 Task: Search one way flight ticket for 5 adults, 1 child, 2 infants in seat and 1 infant on lap in business from Abilene: Abilene Regional Airport to Gillette: Gillette Campbell County Airport on 5-1-2023. Choice of flights is Westjet. Number of bags: 2 checked bags. Price is upto 105000. Outbound departure time preference is 7:00.
Action: Mouse moved to (180, 200)
Screenshot: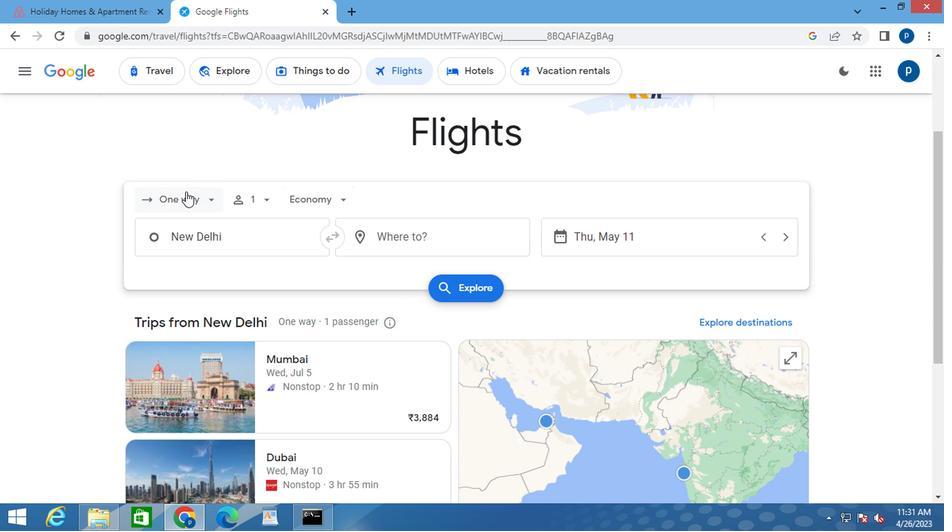 
Action: Mouse pressed left at (180, 200)
Screenshot: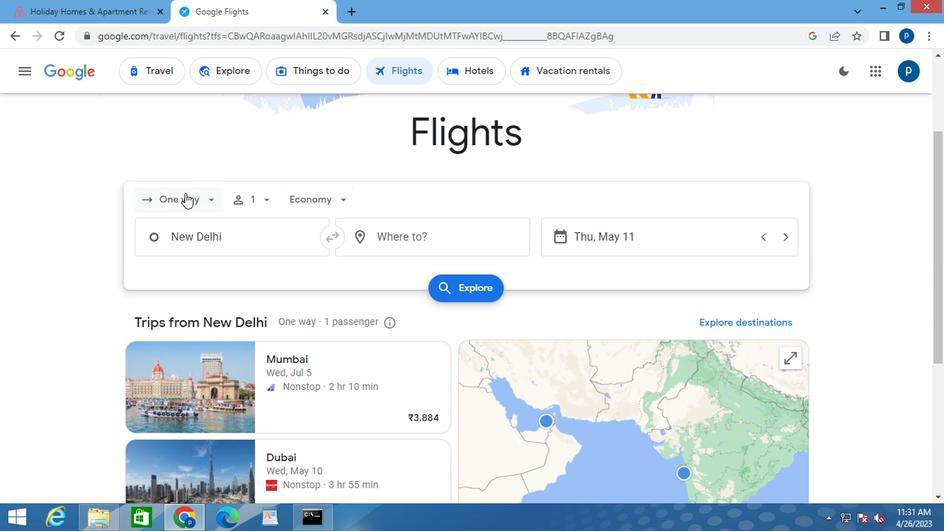 
Action: Mouse moved to (193, 263)
Screenshot: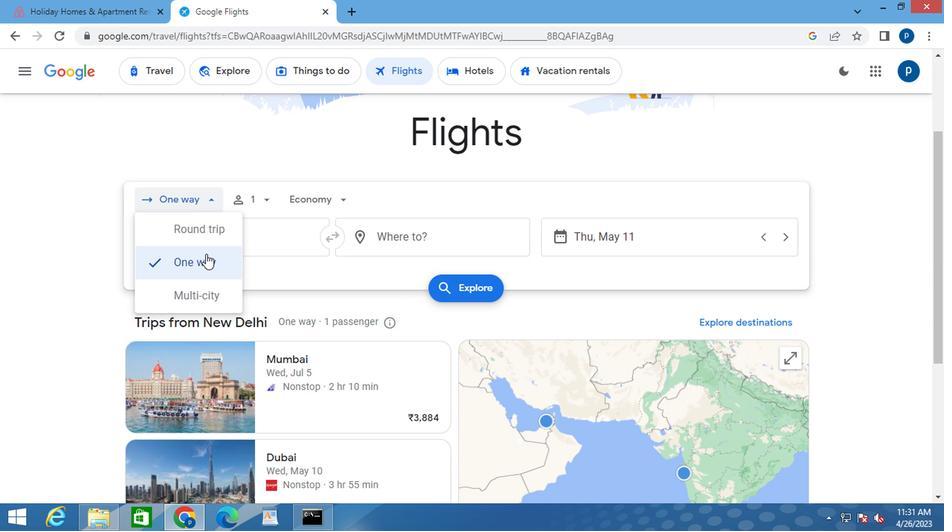 
Action: Mouse pressed left at (193, 263)
Screenshot: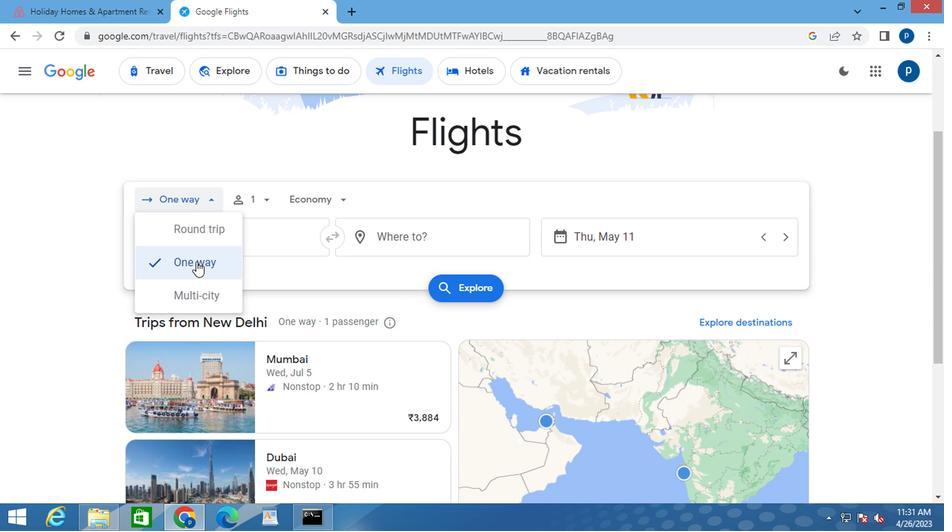
Action: Mouse moved to (250, 195)
Screenshot: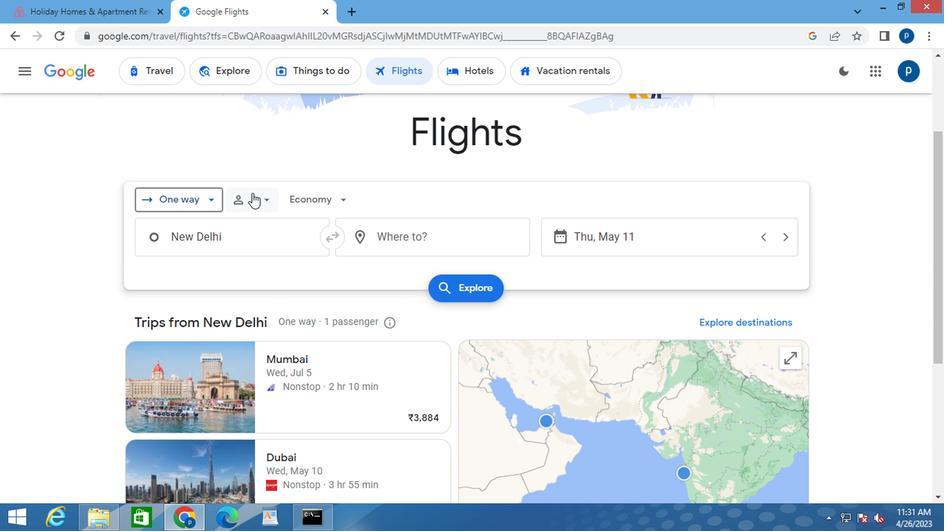 
Action: Mouse pressed left at (250, 195)
Screenshot: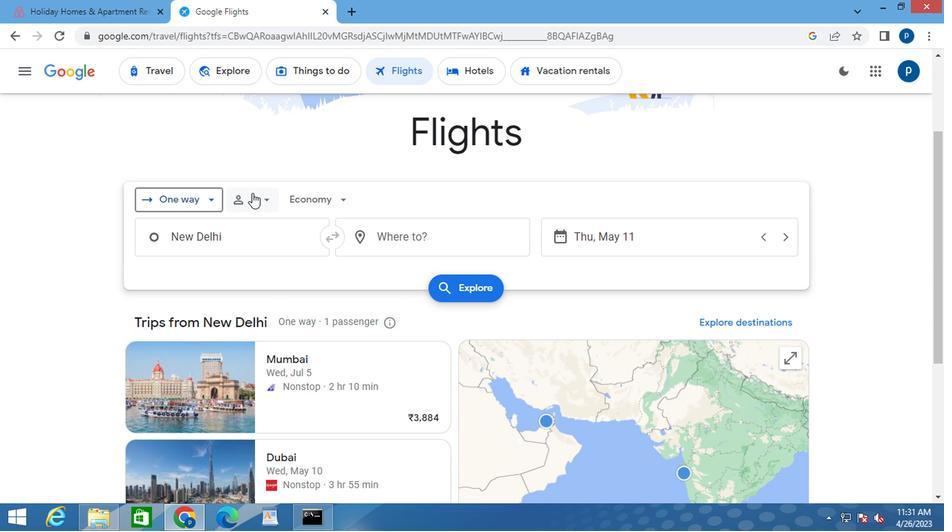 
Action: Mouse moved to (368, 233)
Screenshot: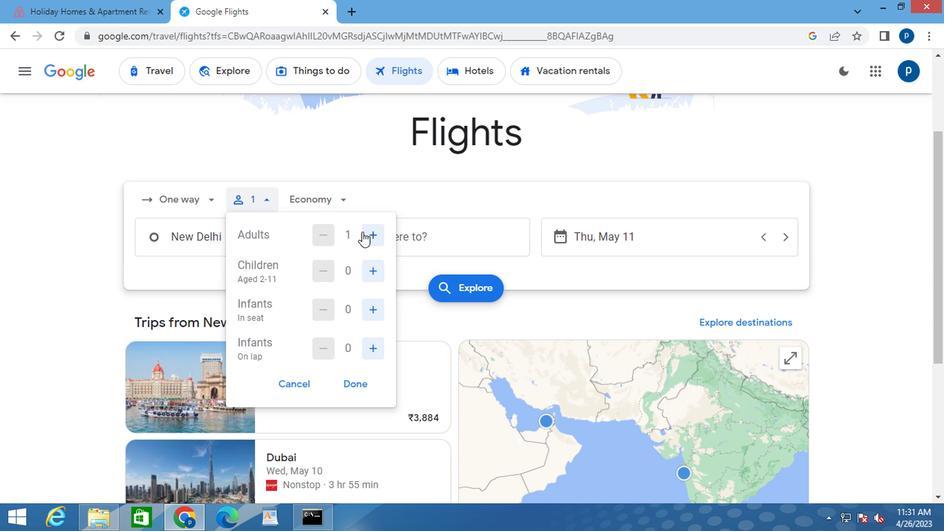 
Action: Mouse pressed left at (368, 233)
Screenshot: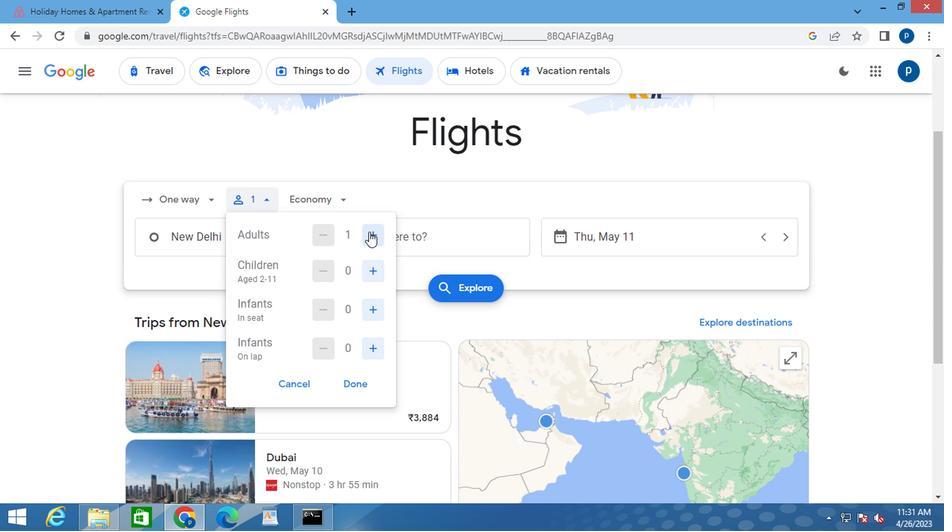 
Action: Mouse pressed left at (368, 233)
Screenshot: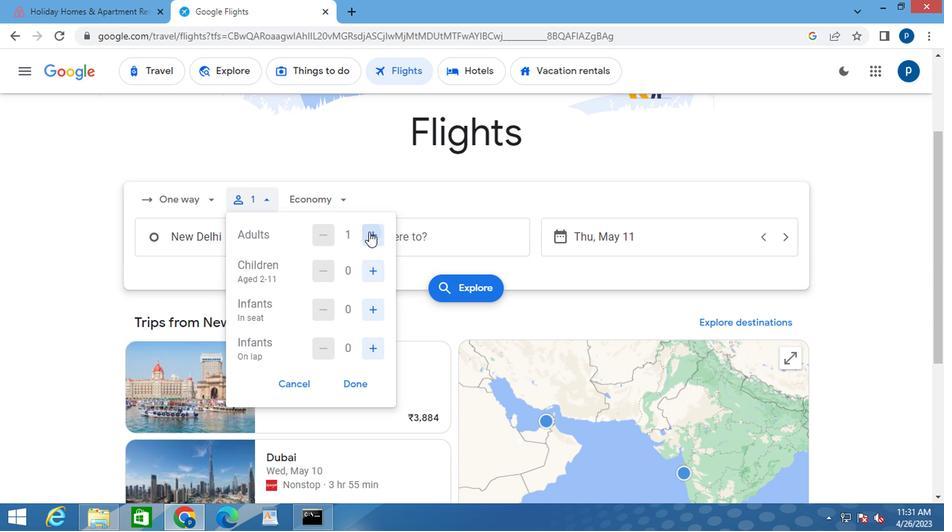 
Action: Mouse pressed left at (368, 233)
Screenshot: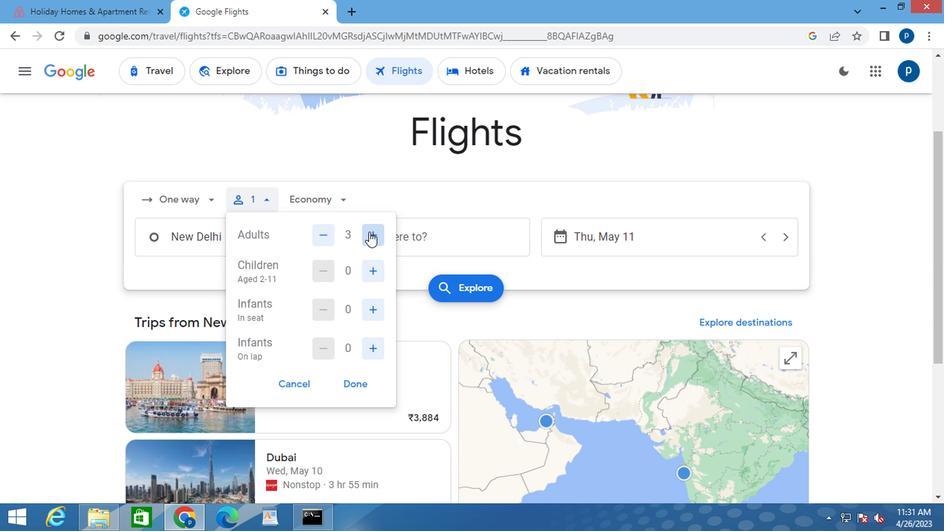 
Action: Mouse pressed left at (368, 233)
Screenshot: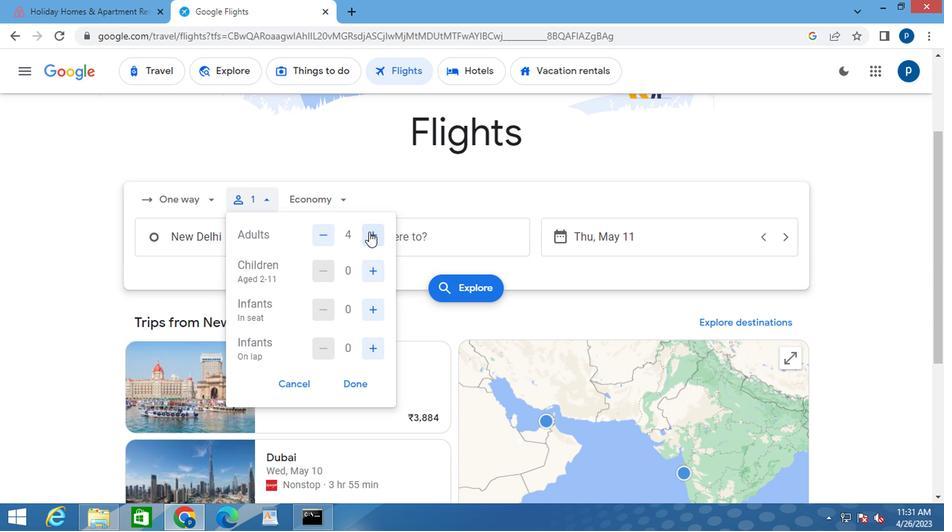 
Action: Mouse moved to (370, 269)
Screenshot: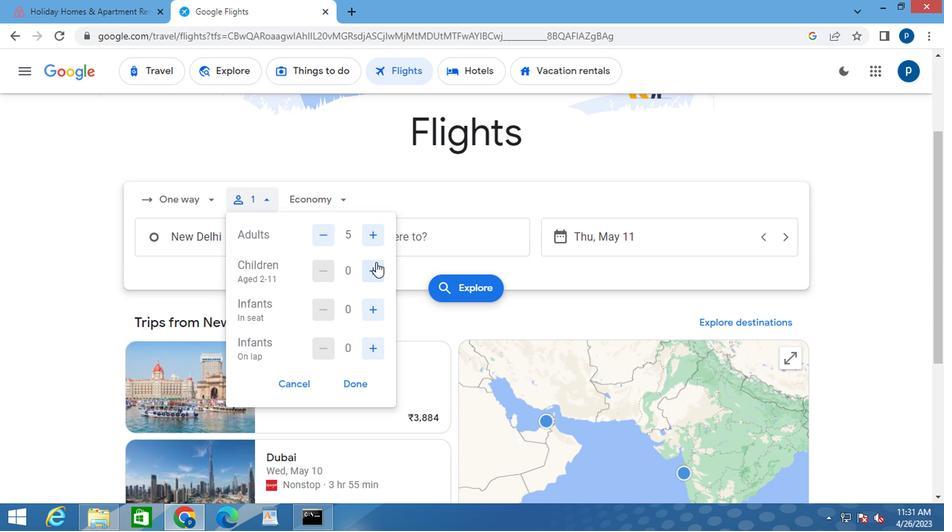 
Action: Mouse pressed left at (370, 269)
Screenshot: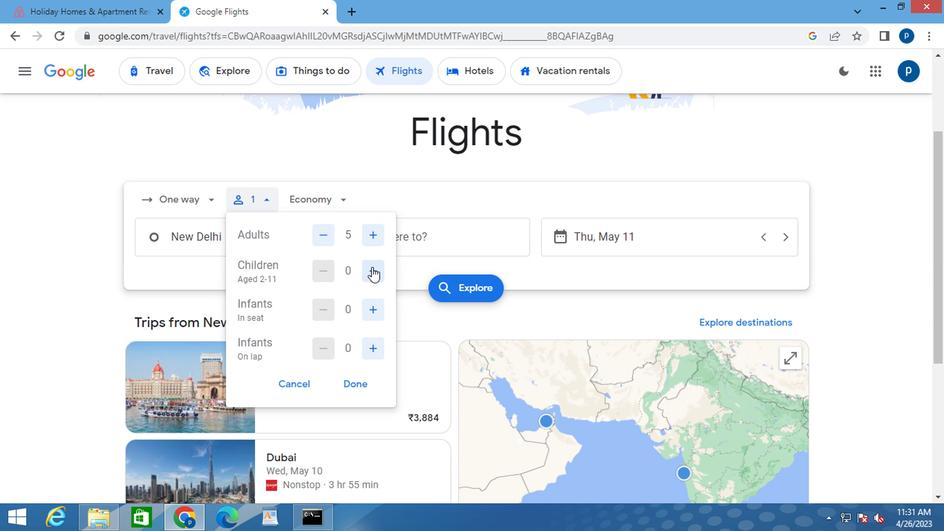 
Action: Mouse moved to (367, 304)
Screenshot: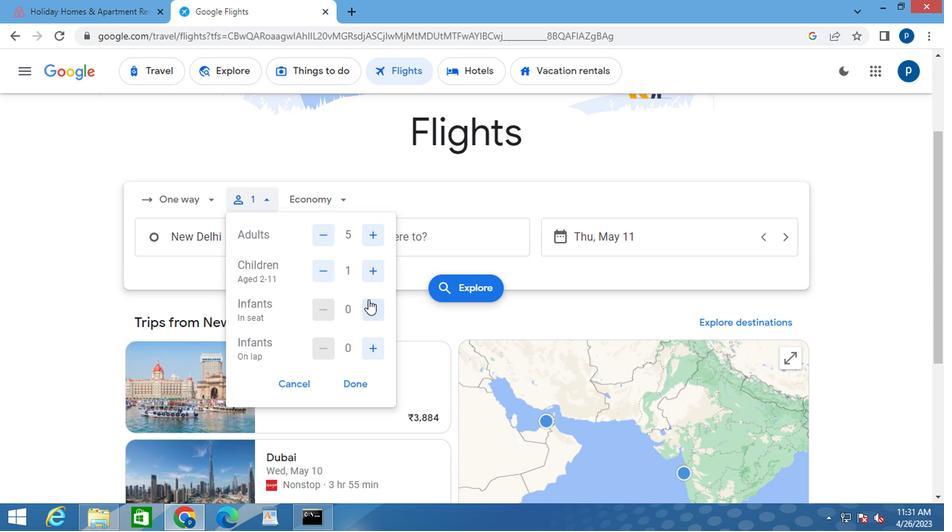 
Action: Mouse pressed left at (367, 304)
Screenshot: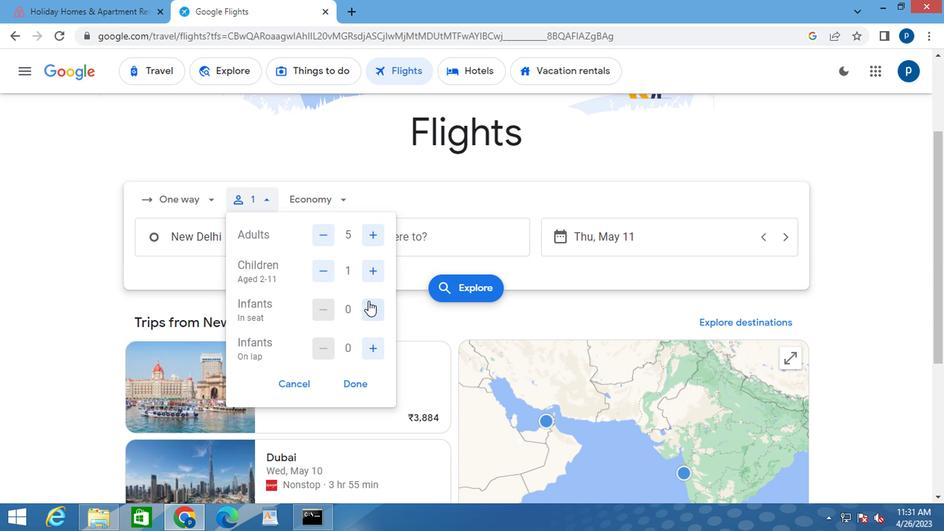 
Action: Mouse pressed left at (367, 304)
Screenshot: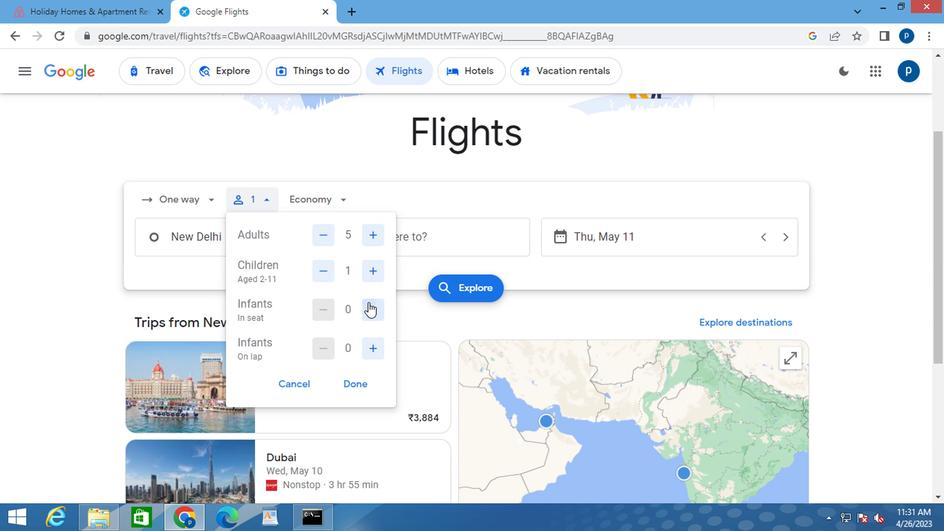 
Action: Mouse moved to (370, 355)
Screenshot: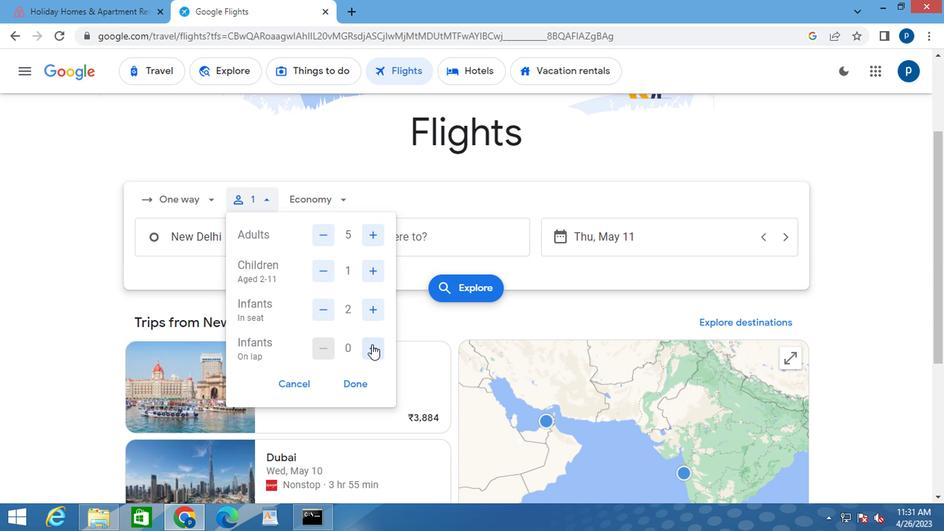 
Action: Mouse pressed left at (370, 355)
Screenshot: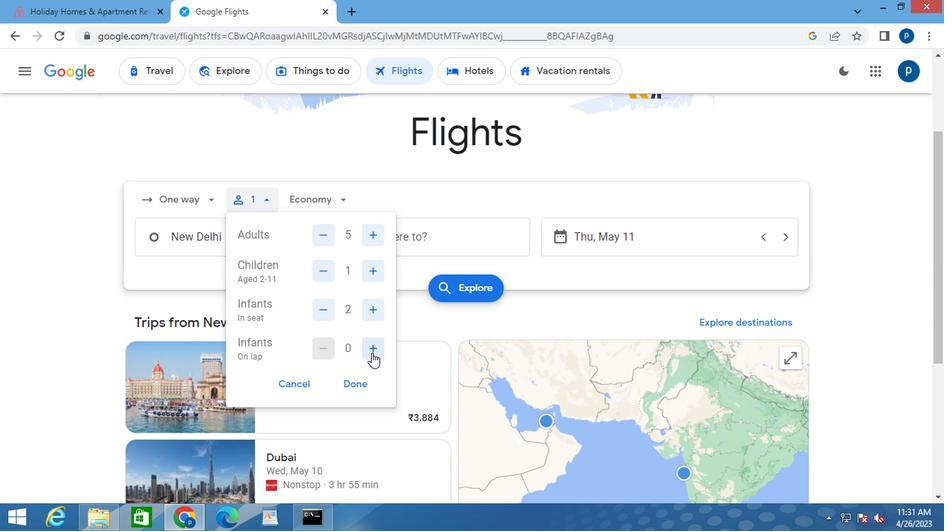 
Action: Mouse moved to (351, 382)
Screenshot: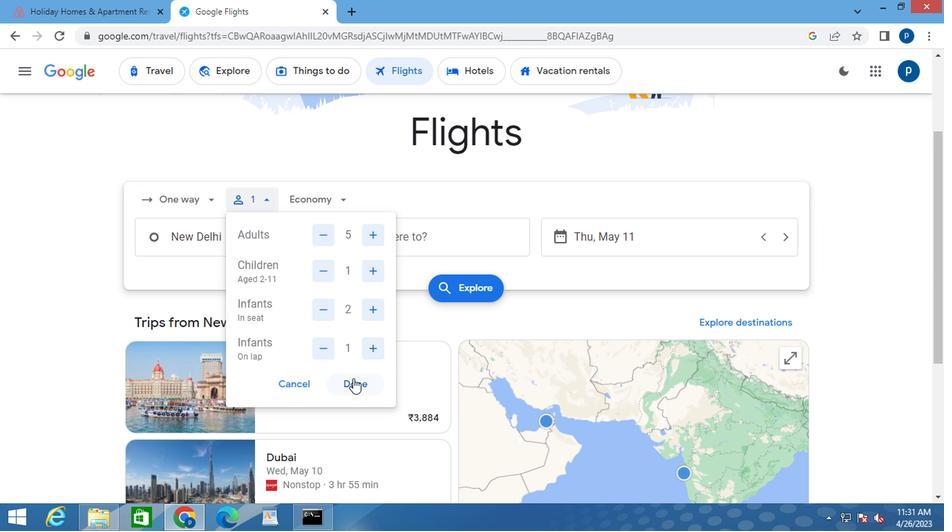 
Action: Mouse pressed left at (351, 382)
Screenshot: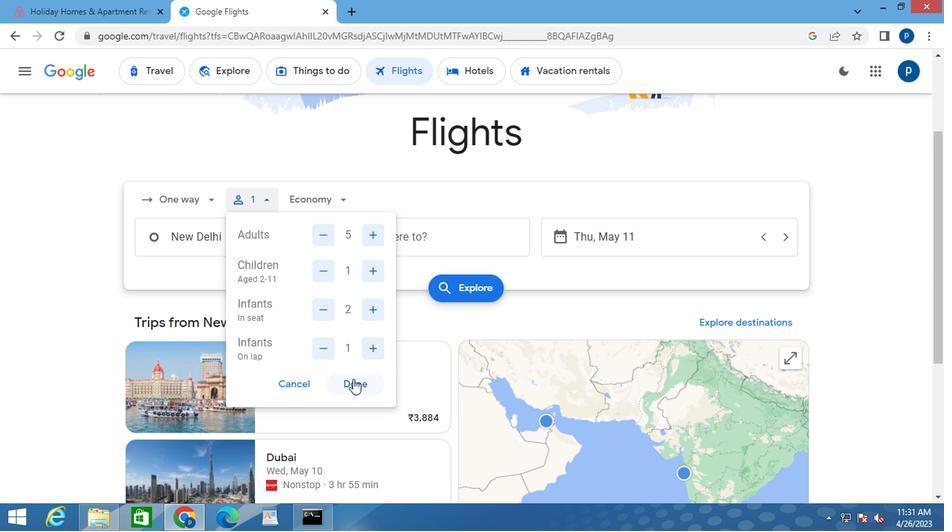 
Action: Mouse moved to (331, 204)
Screenshot: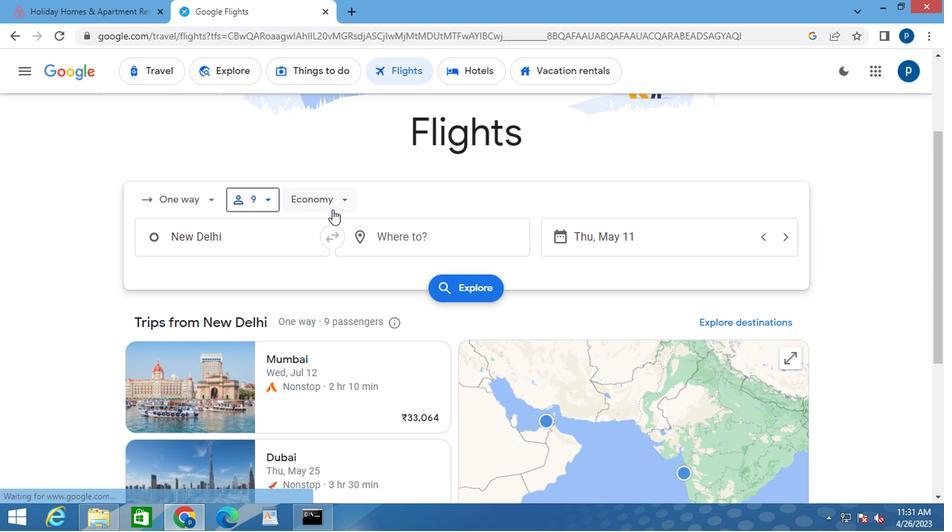 
Action: Mouse pressed left at (331, 204)
Screenshot: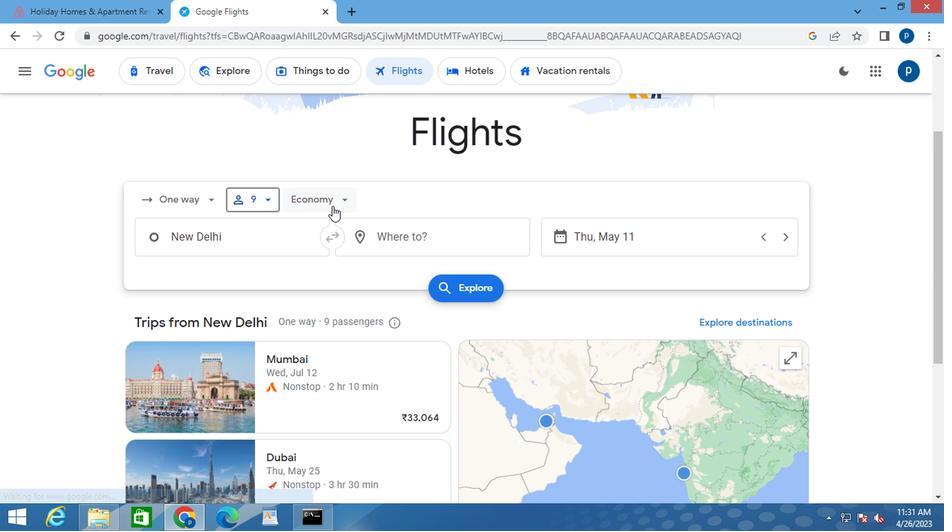 
Action: Mouse moved to (349, 292)
Screenshot: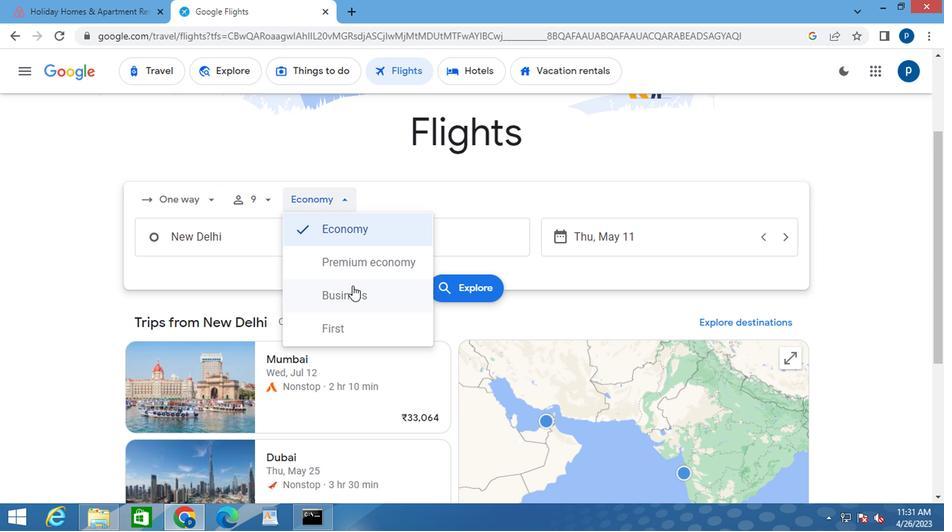 
Action: Mouse pressed left at (349, 292)
Screenshot: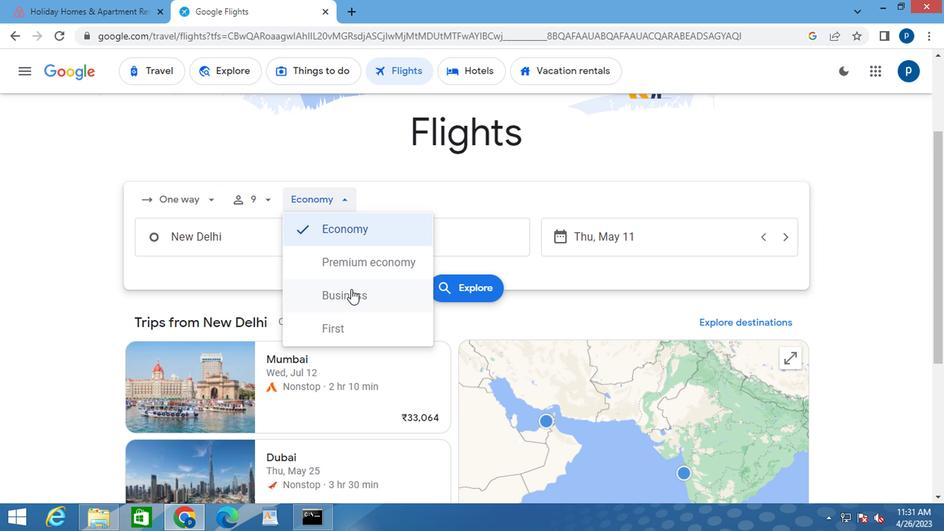 
Action: Mouse moved to (206, 235)
Screenshot: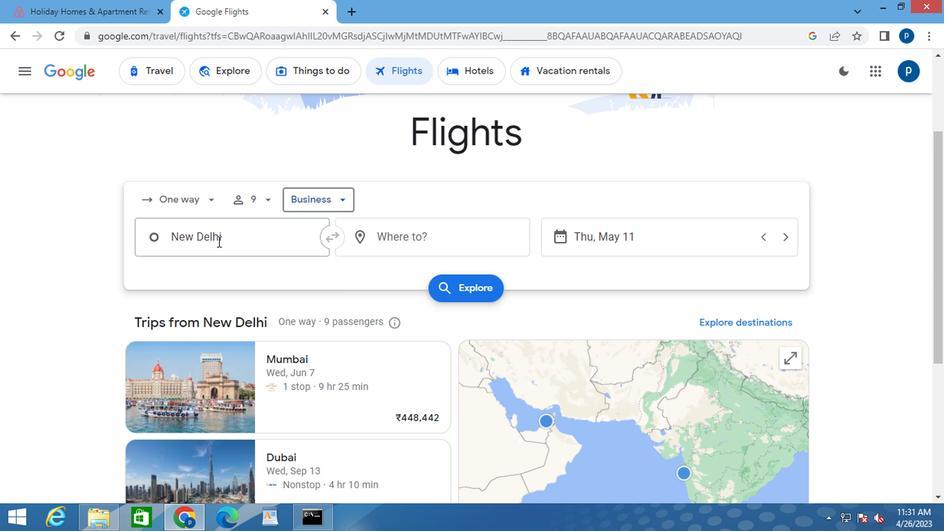 
Action: Mouse pressed left at (206, 235)
Screenshot: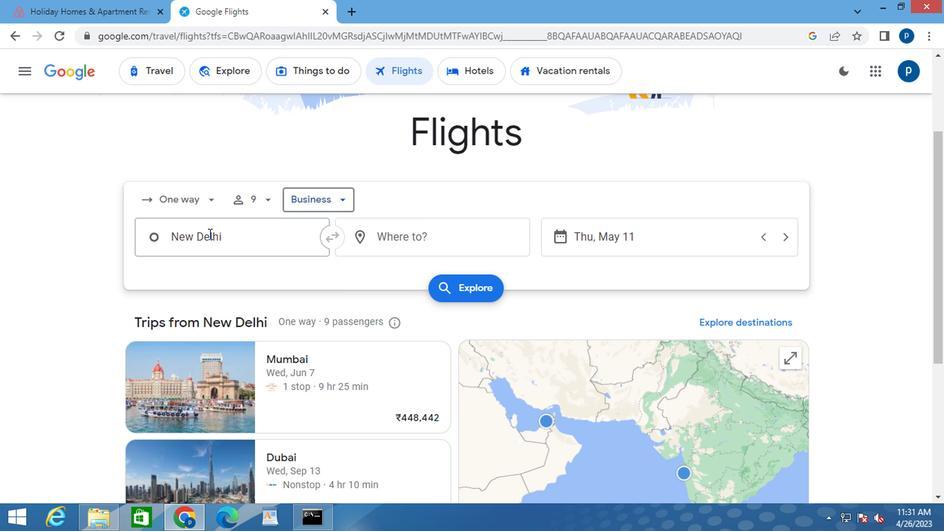
Action: Mouse pressed left at (206, 235)
Screenshot: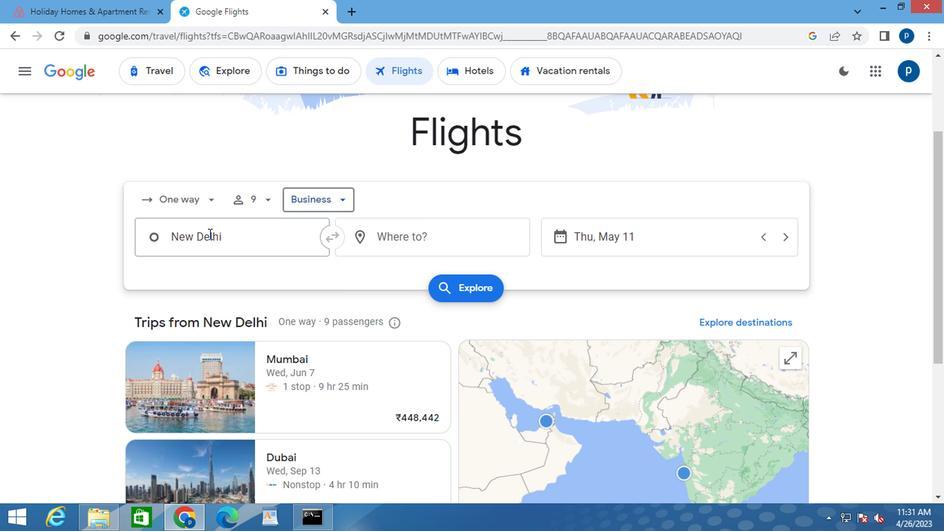 
Action: Key pressed <Key.caps_lock>a<Key.caps_lock>bilenb
Screenshot: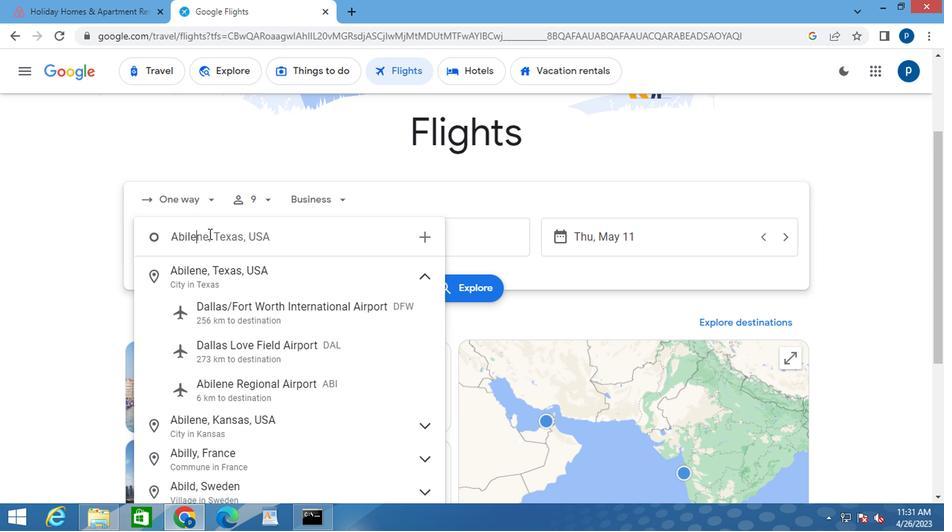 
Action: Mouse moved to (217, 398)
Screenshot: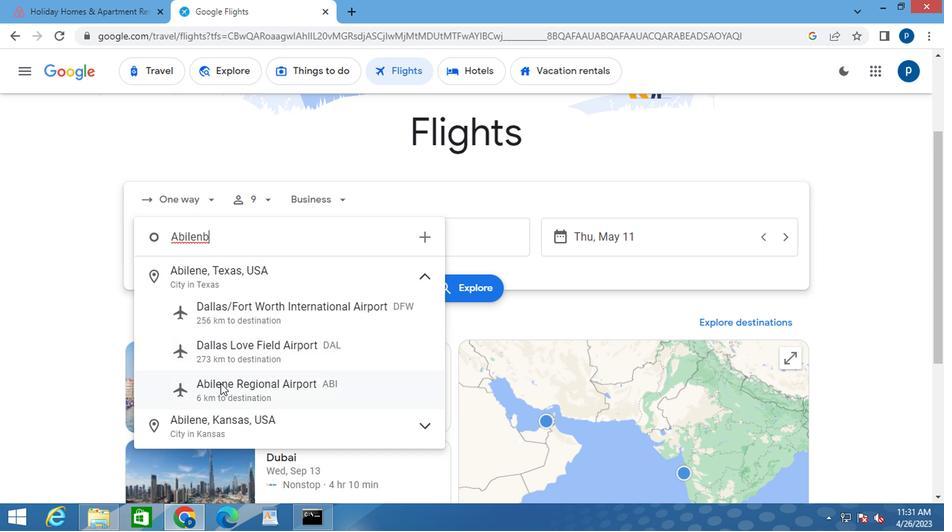 
Action: Mouse pressed left at (217, 398)
Screenshot: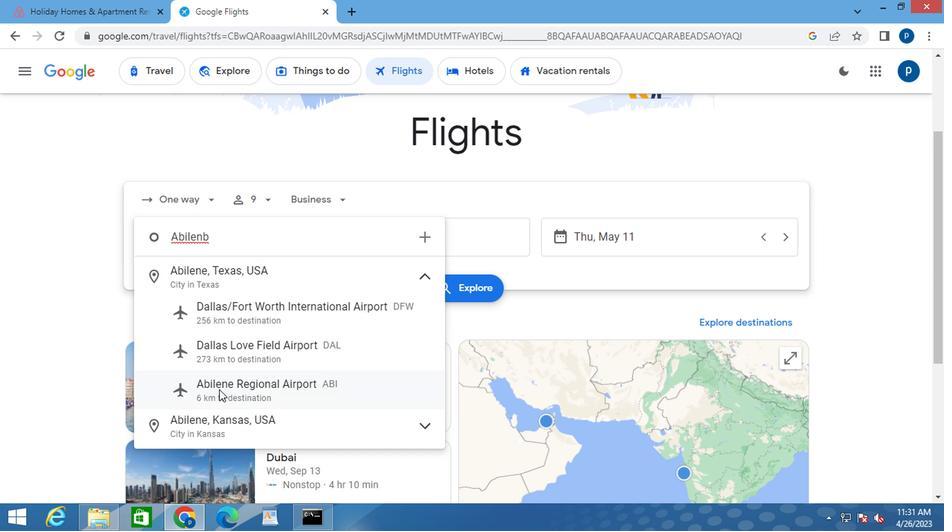 
Action: Mouse moved to (389, 249)
Screenshot: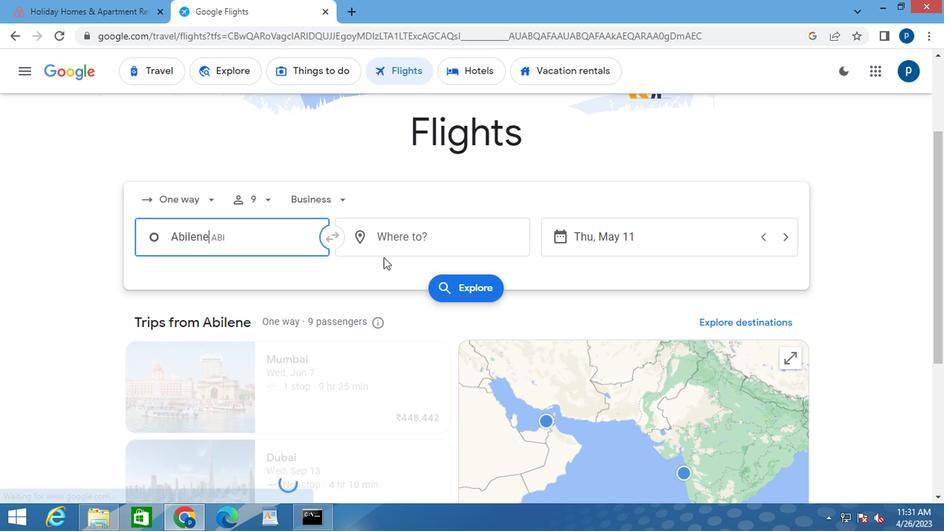 
Action: Mouse pressed left at (389, 249)
Screenshot: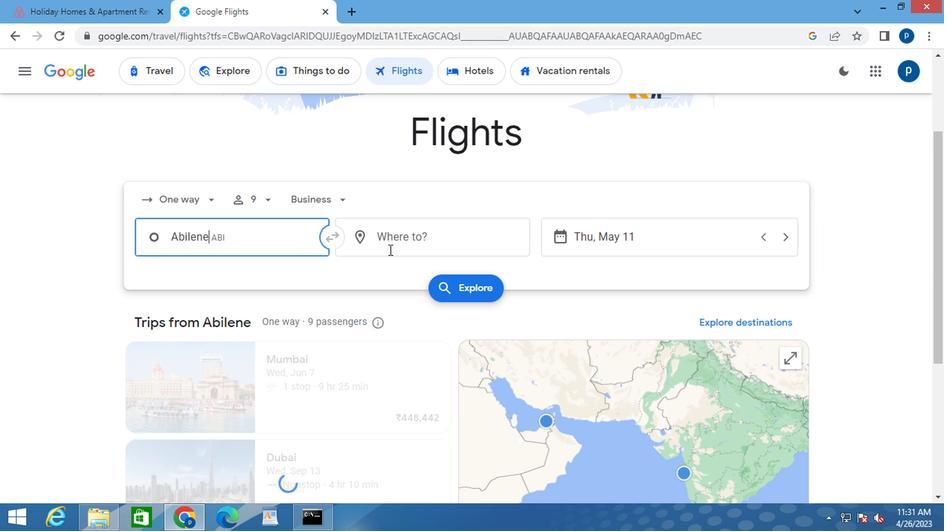 
Action: Key pressed <Key.caps_lock>g<Key.caps_lock>illett
Screenshot: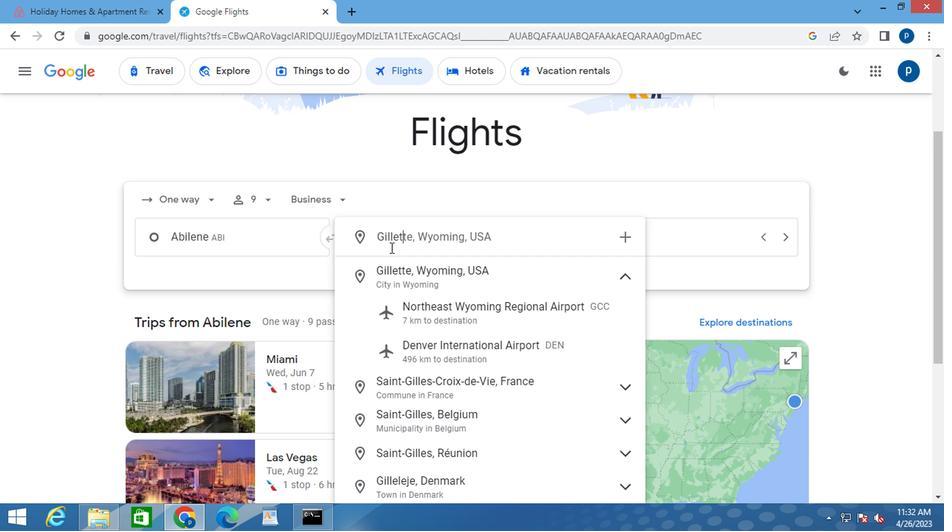 
Action: Mouse moved to (402, 274)
Screenshot: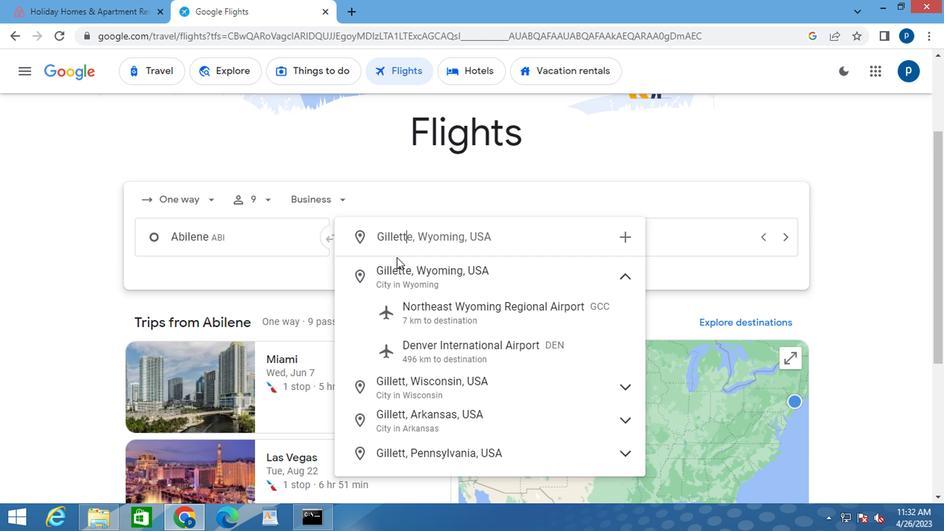 
Action: Mouse pressed left at (402, 274)
Screenshot: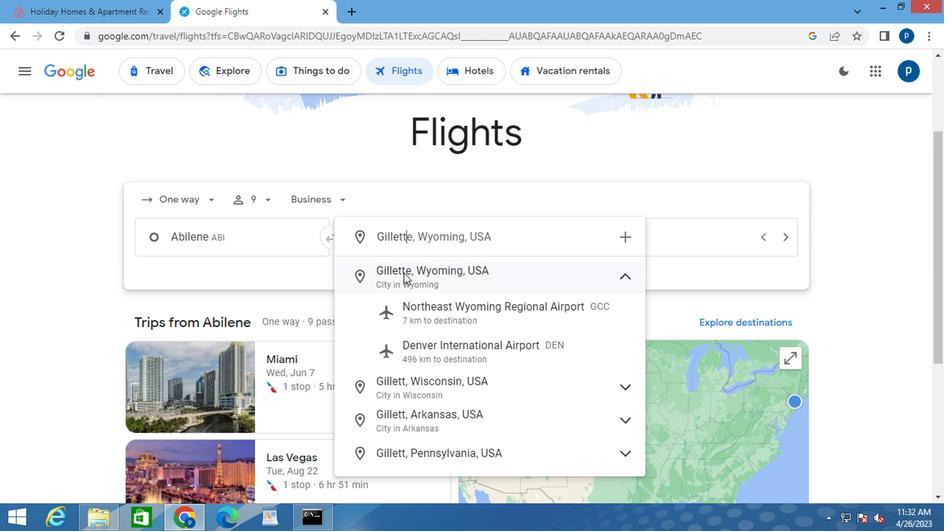 
Action: Mouse moved to (557, 237)
Screenshot: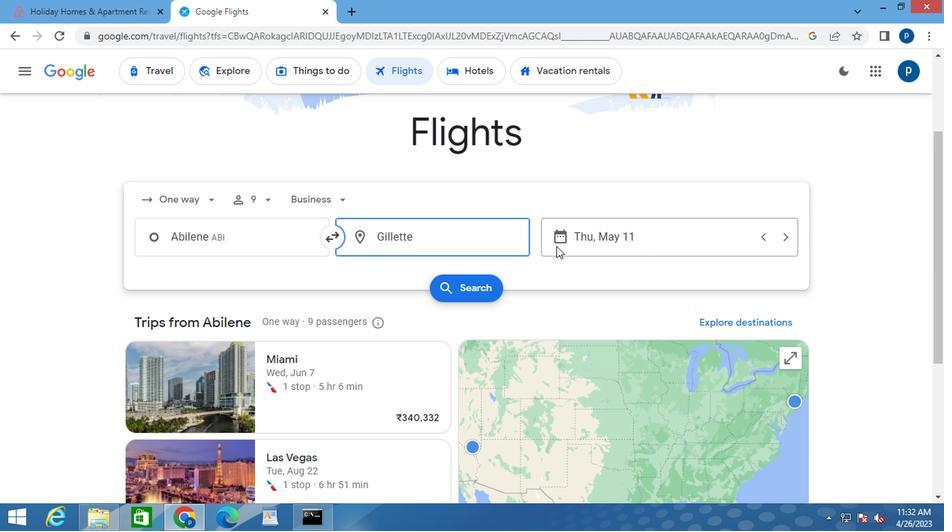 
Action: Mouse pressed left at (557, 237)
Screenshot: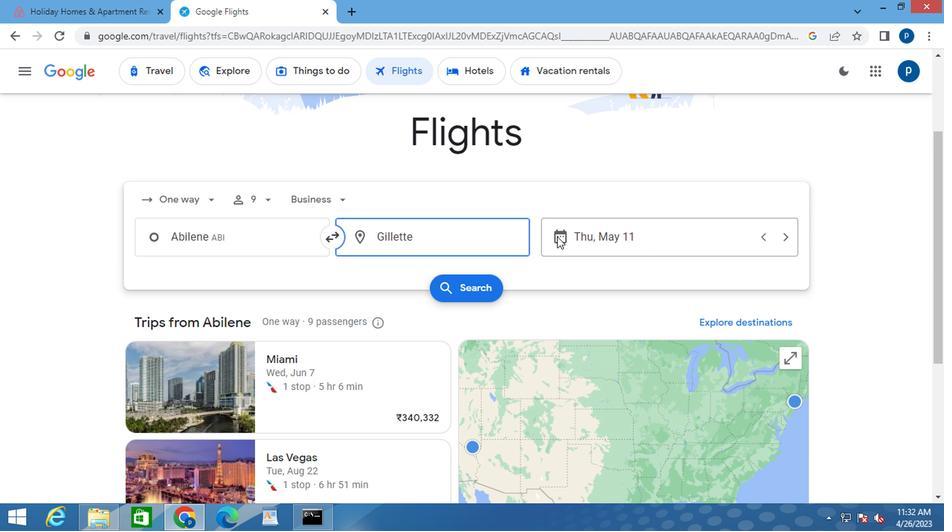 
Action: Mouse moved to (602, 250)
Screenshot: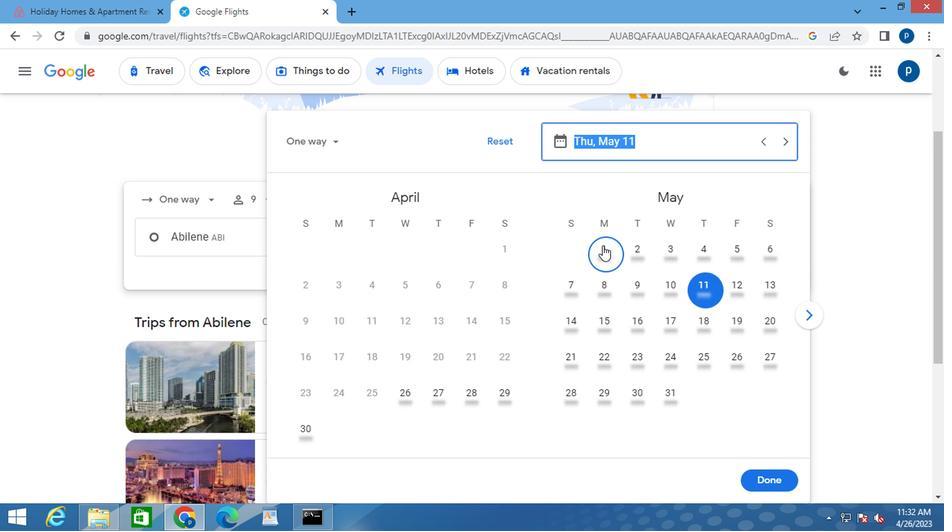 
Action: Mouse pressed left at (602, 250)
Screenshot: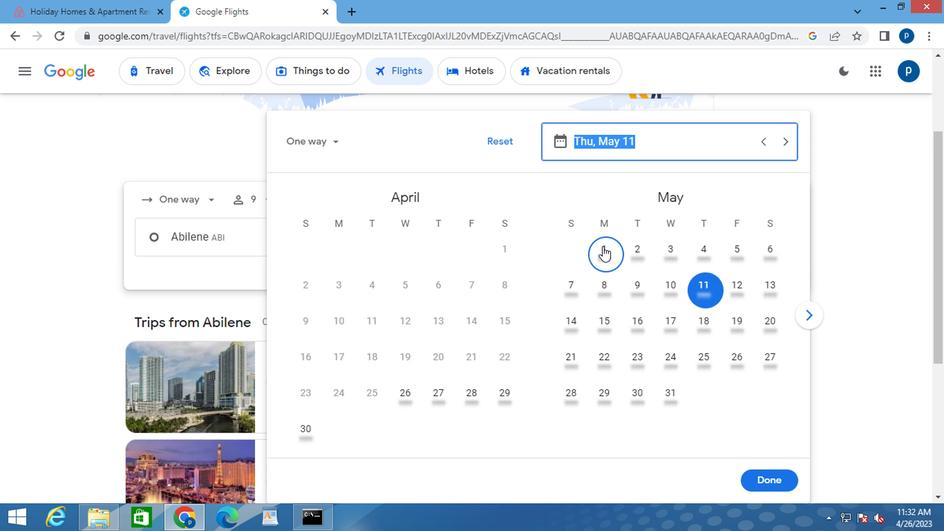
Action: Mouse moved to (779, 478)
Screenshot: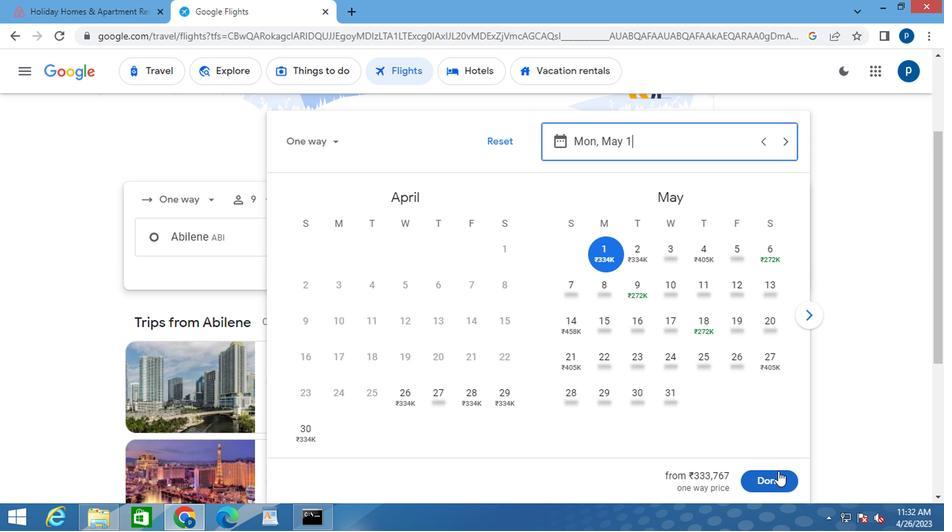 
Action: Mouse pressed left at (779, 478)
Screenshot: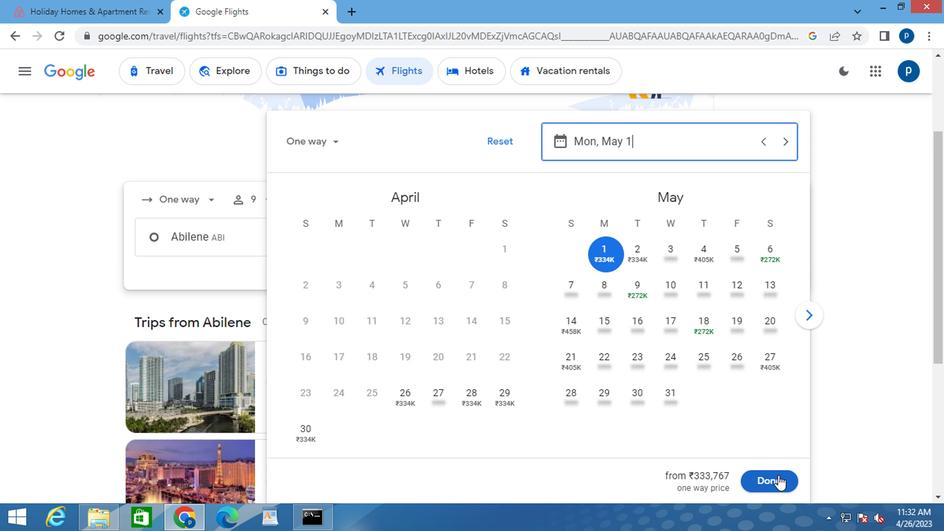 
Action: Mouse moved to (479, 291)
Screenshot: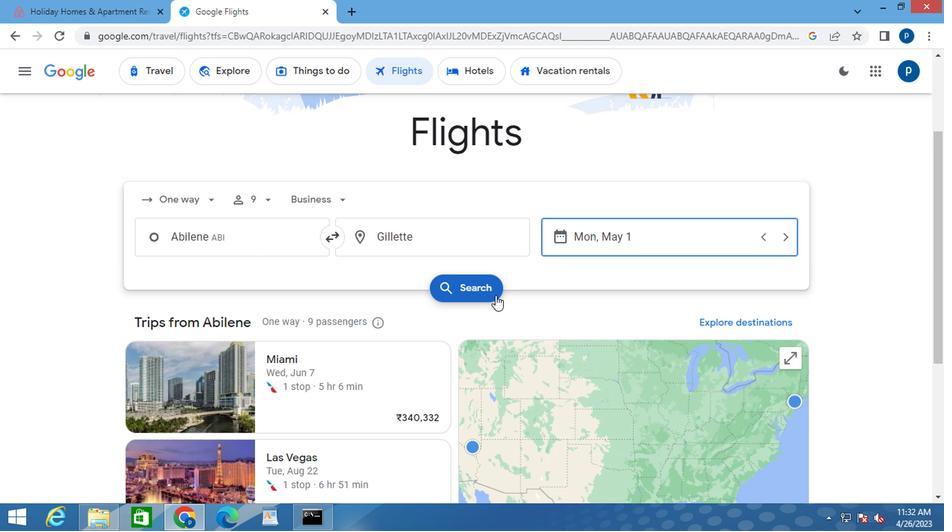 
Action: Mouse pressed left at (479, 291)
Screenshot: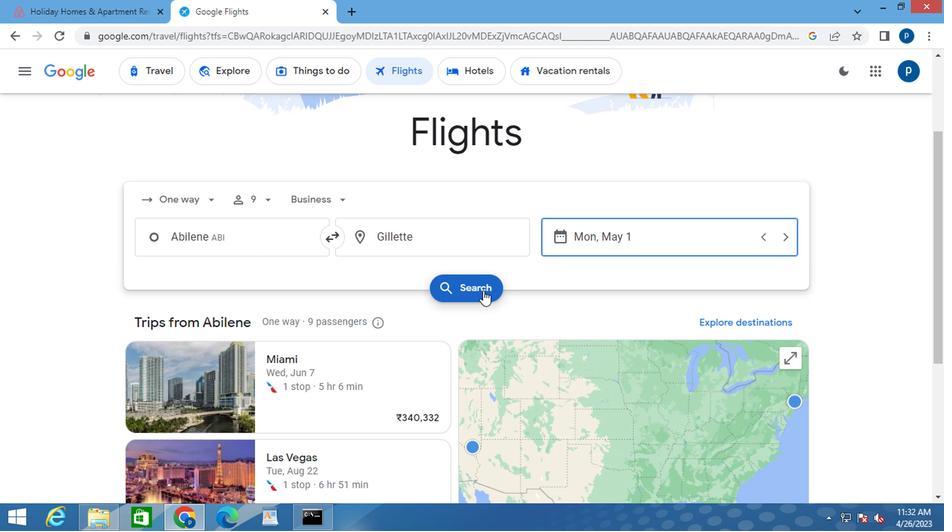 
Action: Mouse moved to (136, 199)
Screenshot: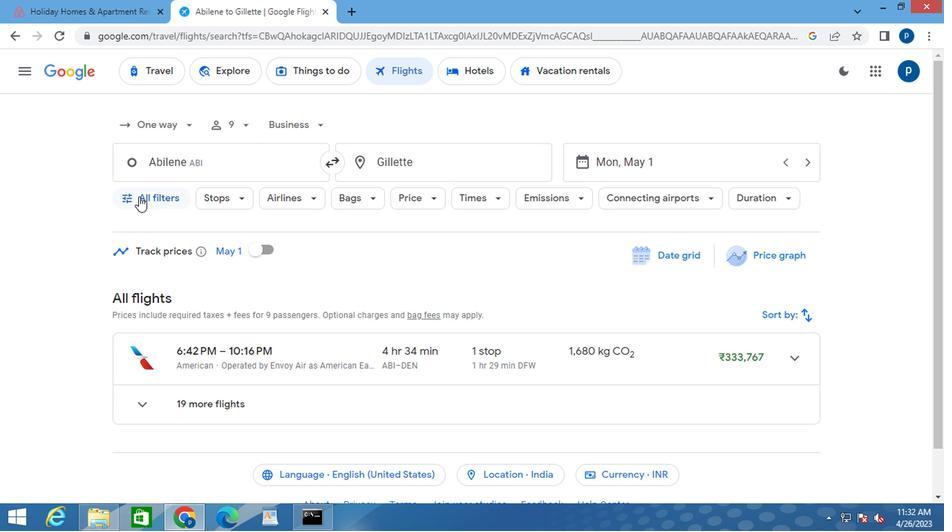 
Action: Mouse pressed left at (136, 199)
Screenshot: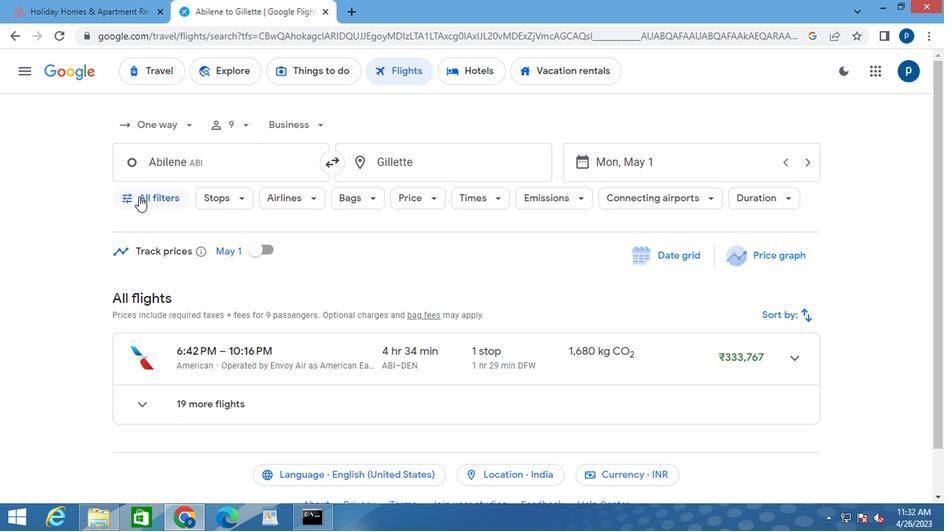 
Action: Mouse moved to (184, 295)
Screenshot: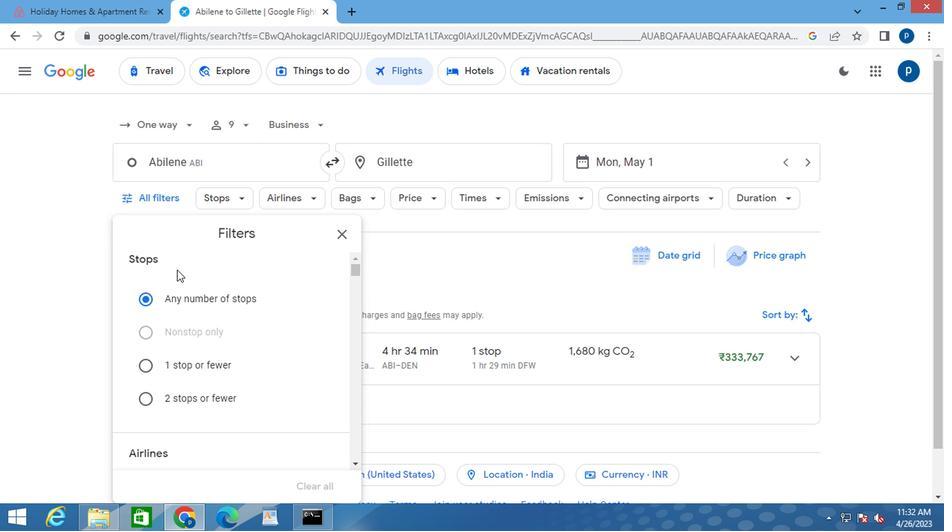 
Action: Mouse scrolled (184, 294) with delta (0, 0)
Screenshot: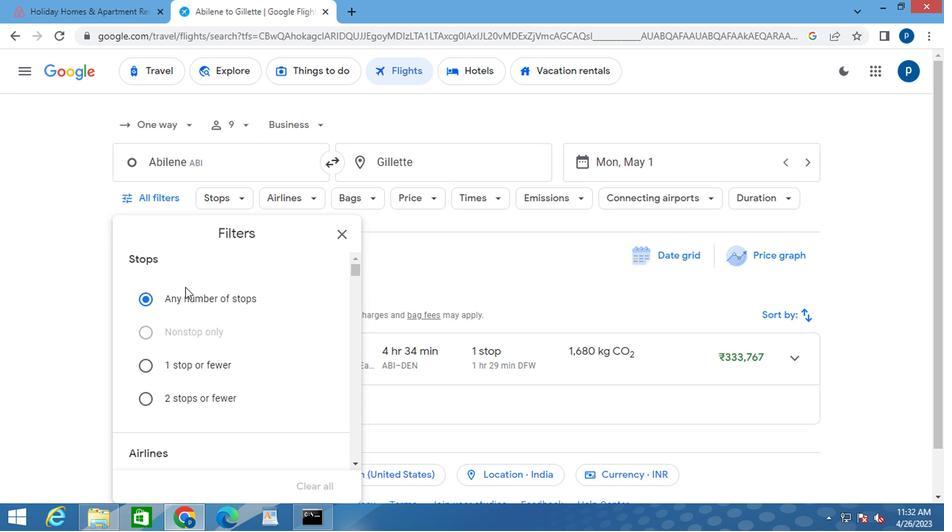 
Action: Mouse moved to (184, 296)
Screenshot: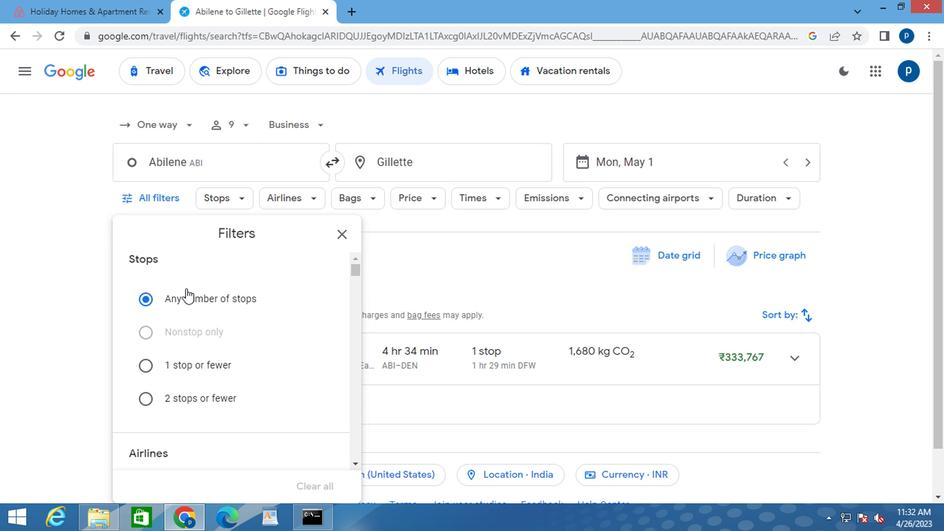 
Action: Mouse scrolled (184, 295) with delta (0, 0)
Screenshot: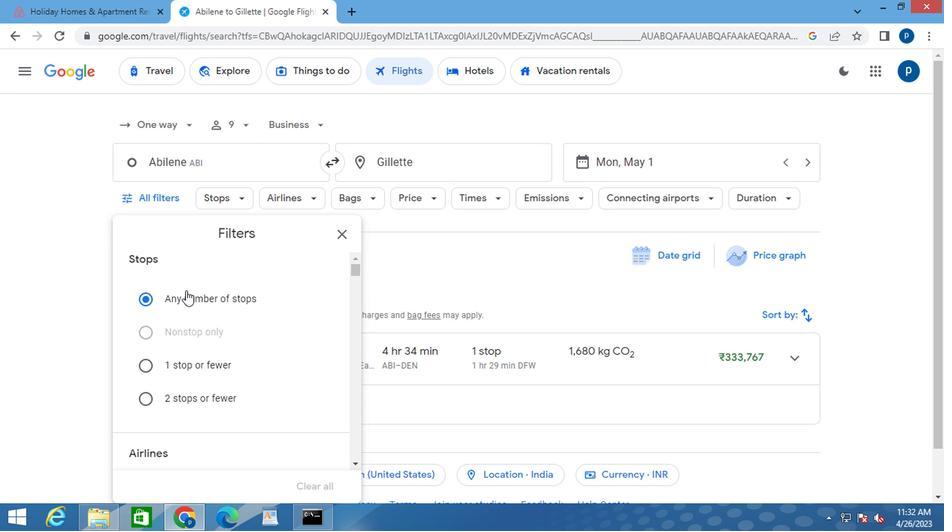 
Action: Mouse moved to (184, 296)
Screenshot: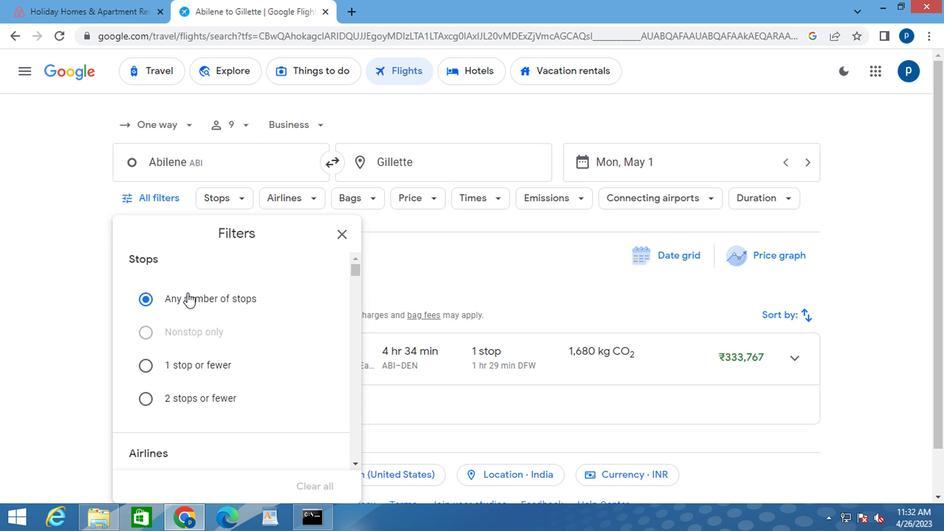 
Action: Mouse scrolled (184, 296) with delta (0, 0)
Screenshot: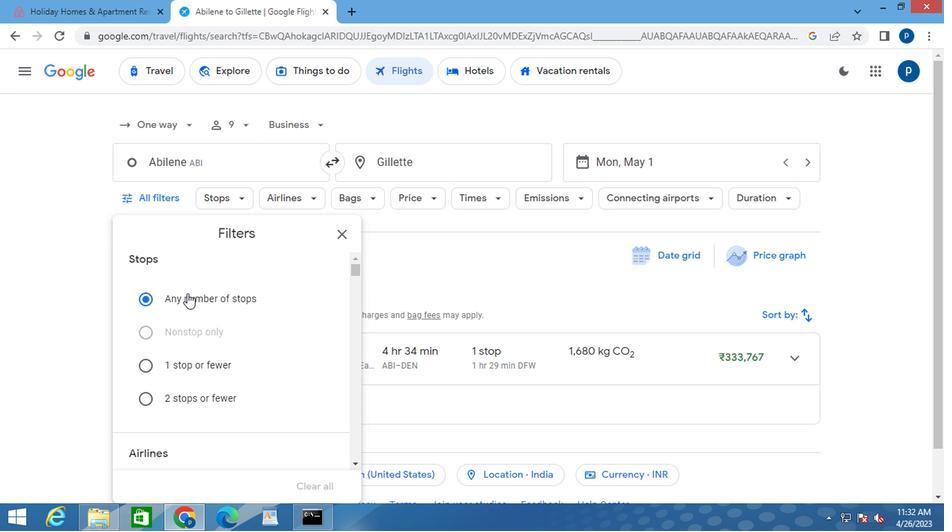 
Action: Mouse moved to (192, 310)
Screenshot: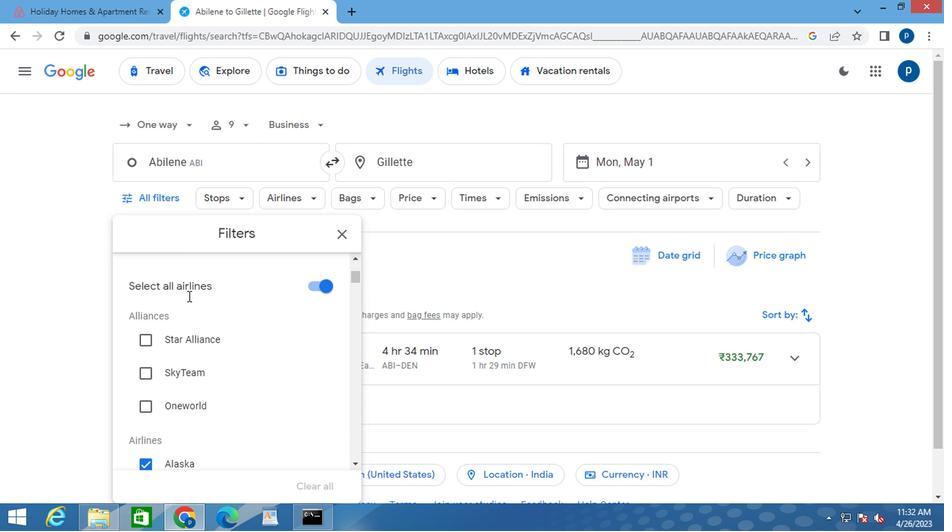 
Action: Mouse scrolled (192, 309) with delta (0, 0)
Screenshot: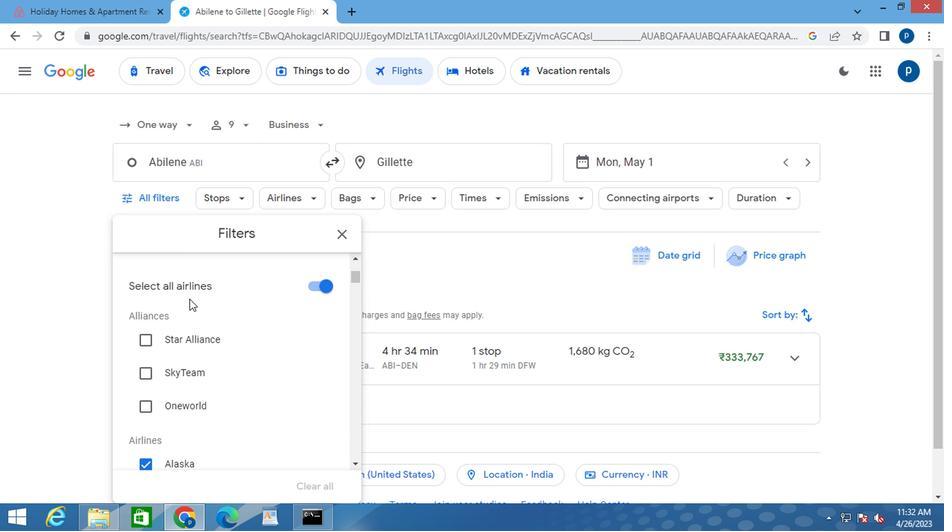 
Action: Mouse moved to (198, 327)
Screenshot: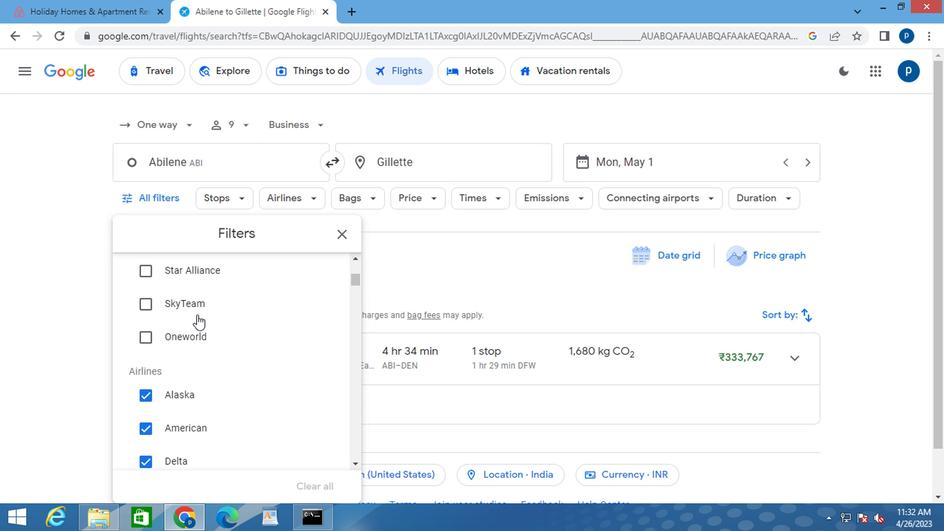 
Action: Mouse scrolled (198, 326) with delta (0, 0)
Screenshot: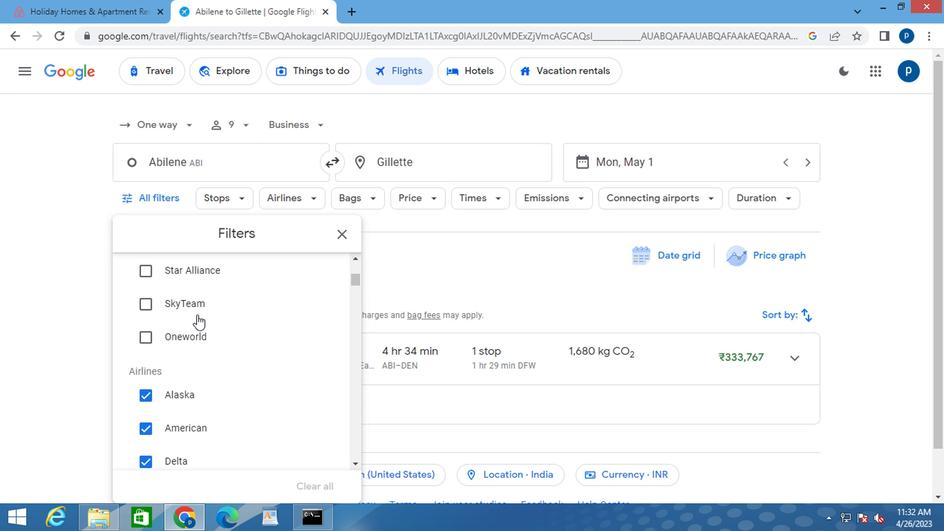 
Action: Mouse moved to (199, 330)
Screenshot: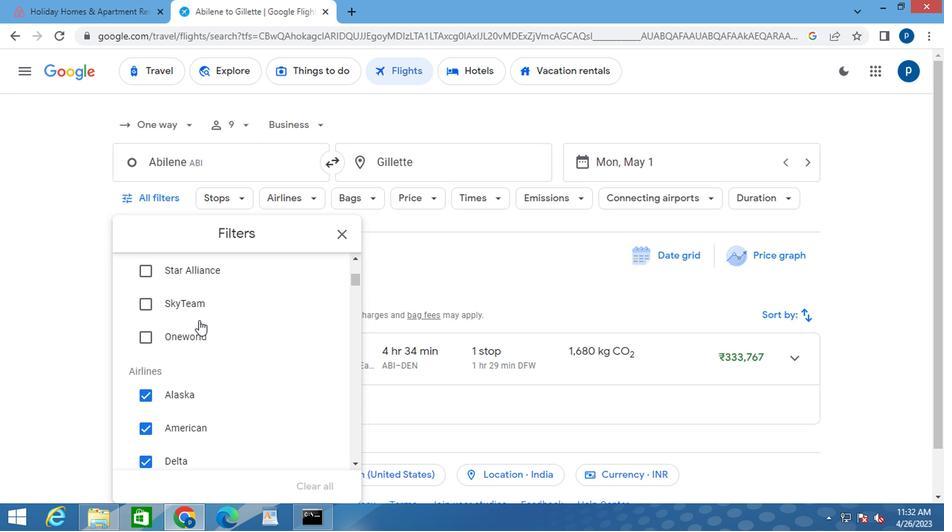 
Action: Mouse scrolled (199, 330) with delta (0, 0)
Screenshot: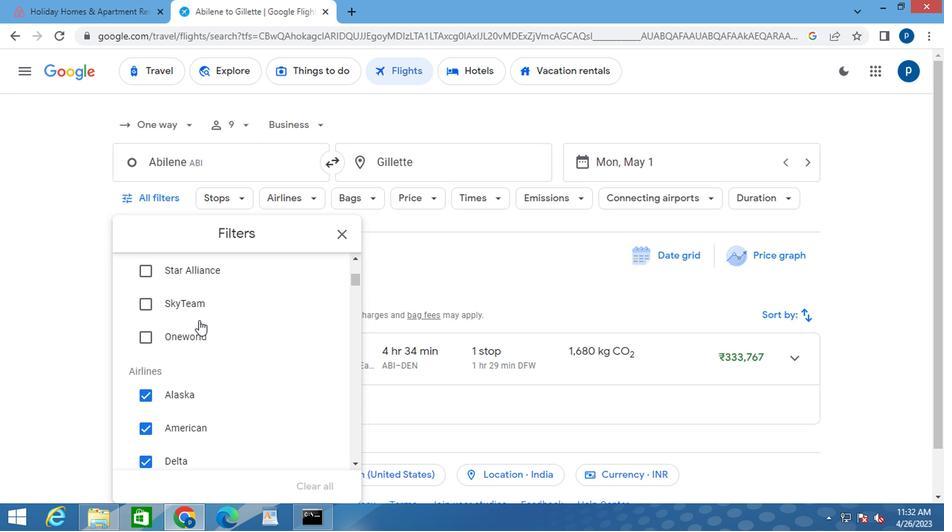 
Action: Mouse moved to (247, 339)
Screenshot: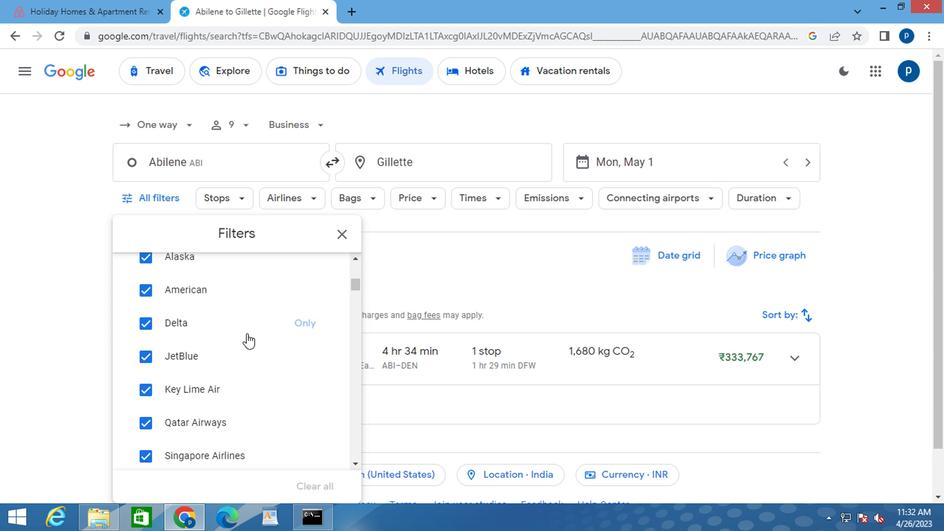 
Action: Mouse scrolled (247, 338) with delta (0, 0)
Screenshot: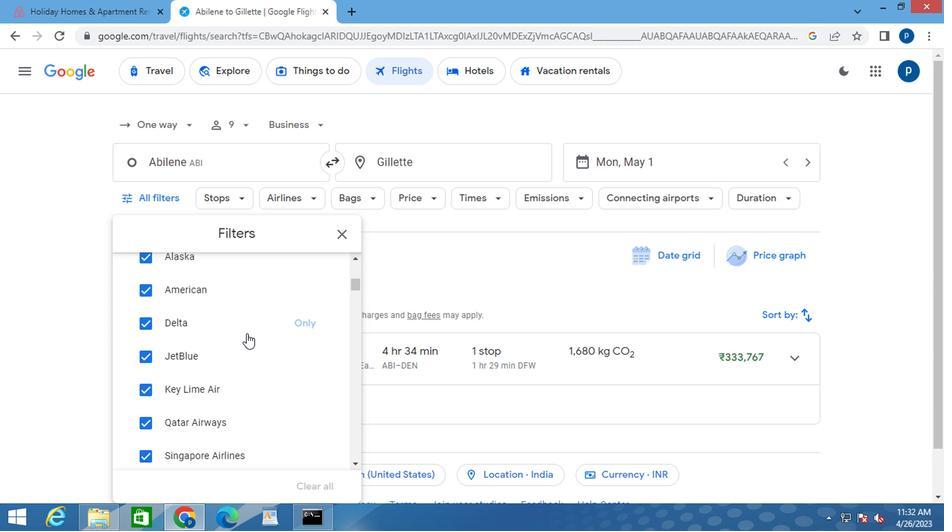 
Action: Mouse moved to (252, 343)
Screenshot: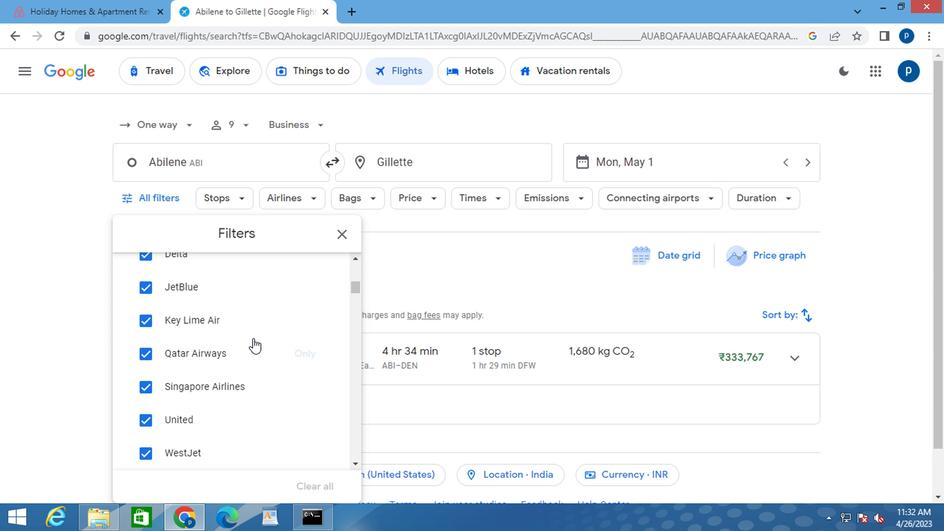 
Action: Mouse scrolled (252, 343) with delta (0, 0)
Screenshot: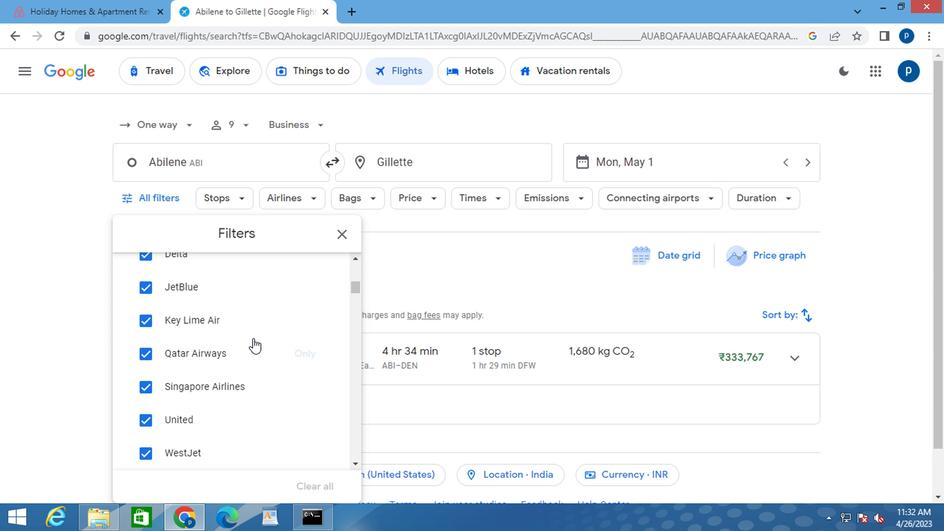 
Action: Mouse moved to (309, 383)
Screenshot: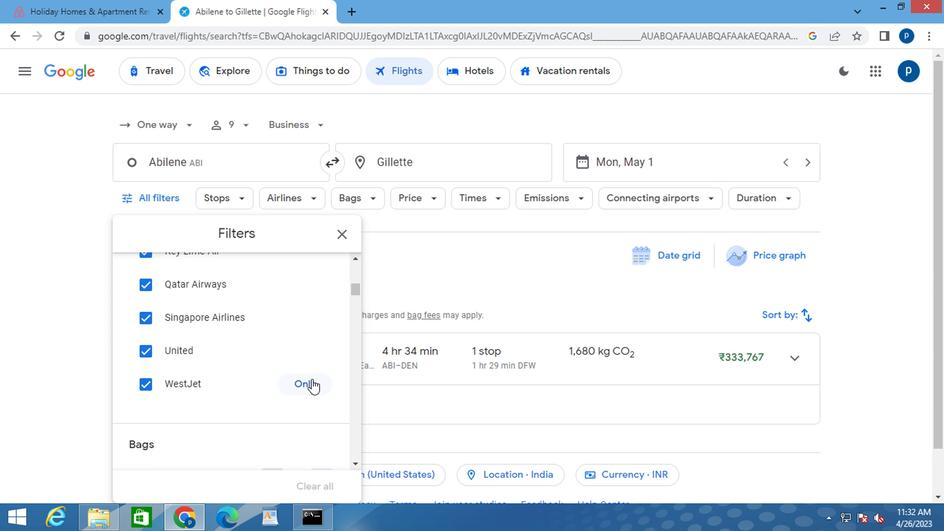 
Action: Mouse pressed left at (309, 383)
Screenshot: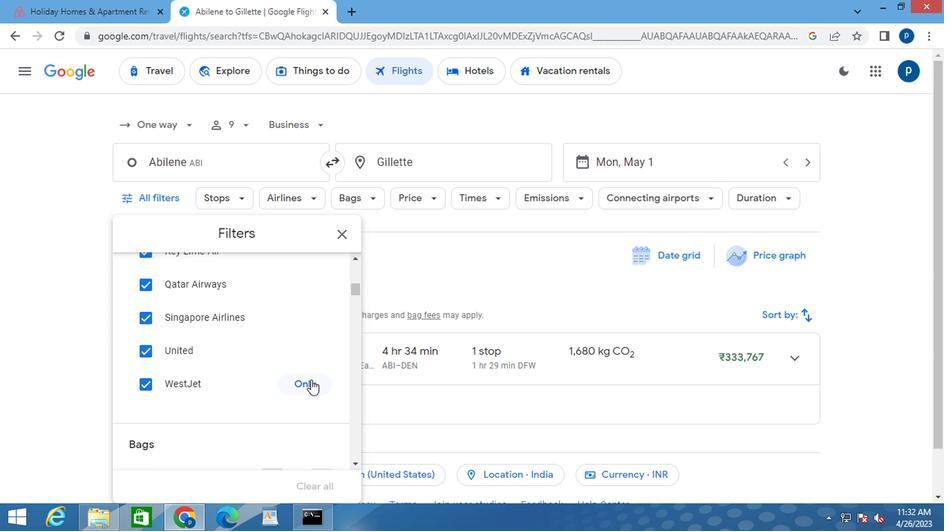 
Action: Mouse moved to (257, 394)
Screenshot: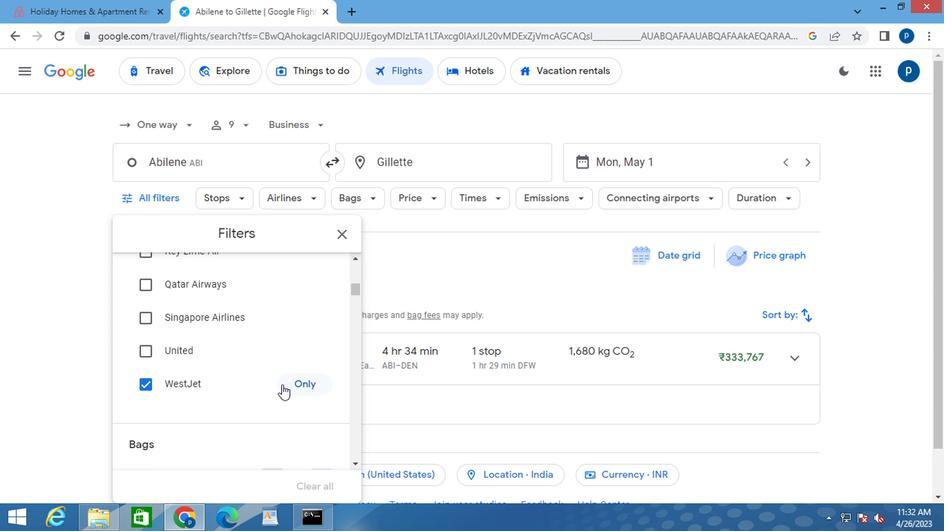 
Action: Mouse scrolled (257, 394) with delta (0, 0)
Screenshot: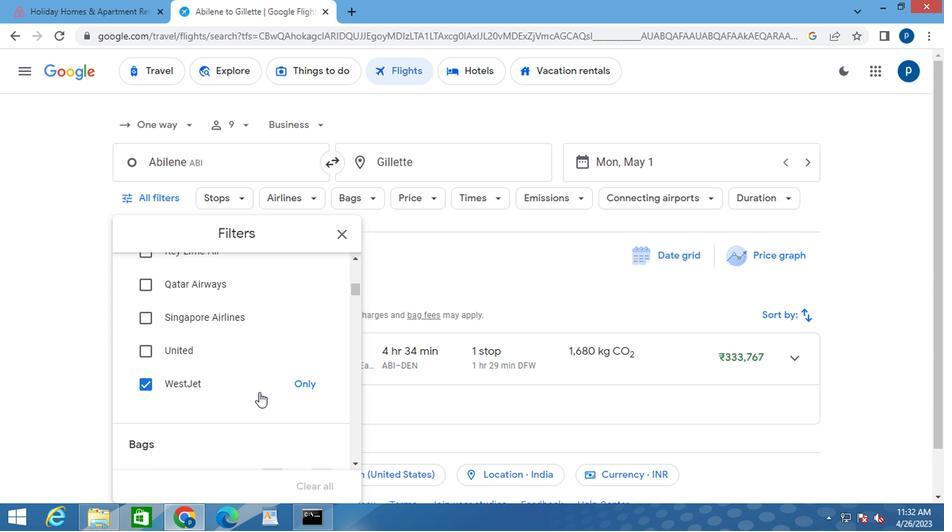 
Action: Mouse scrolled (257, 394) with delta (0, 0)
Screenshot: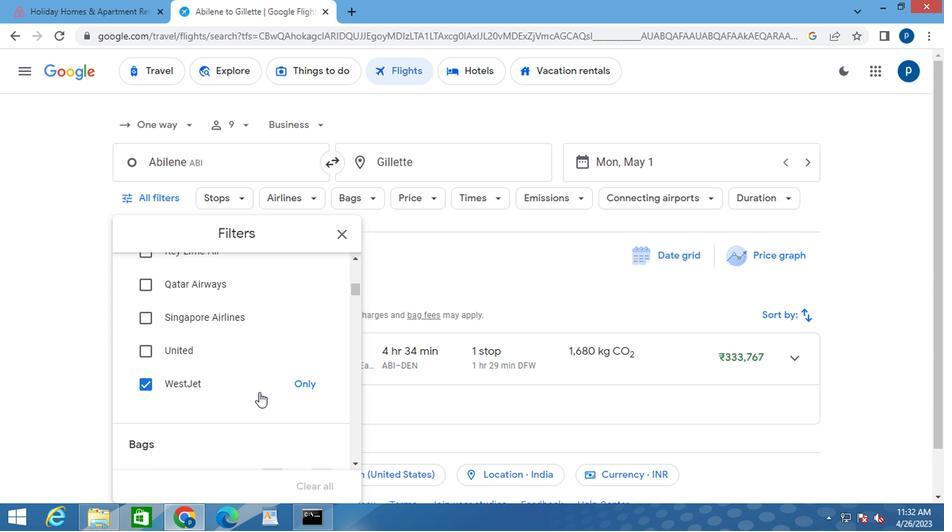 
Action: Mouse moved to (319, 378)
Screenshot: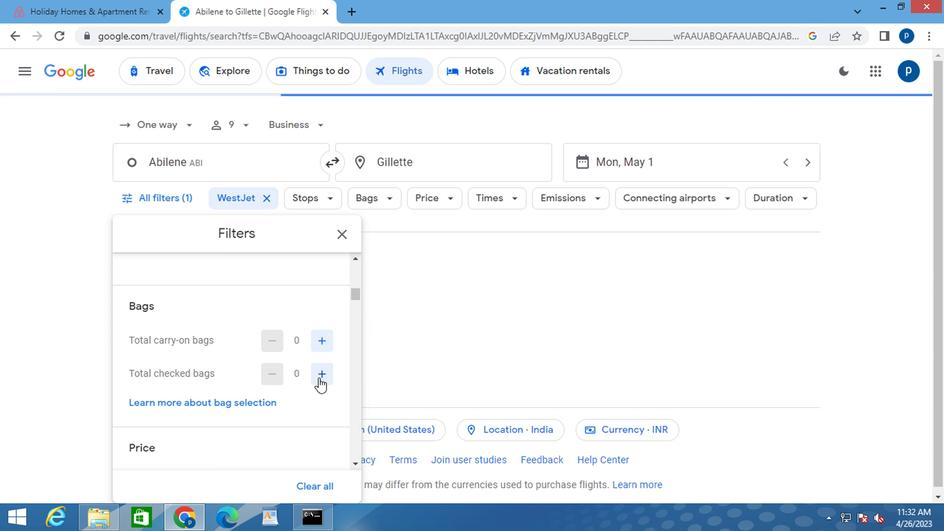 
Action: Mouse pressed left at (319, 378)
Screenshot: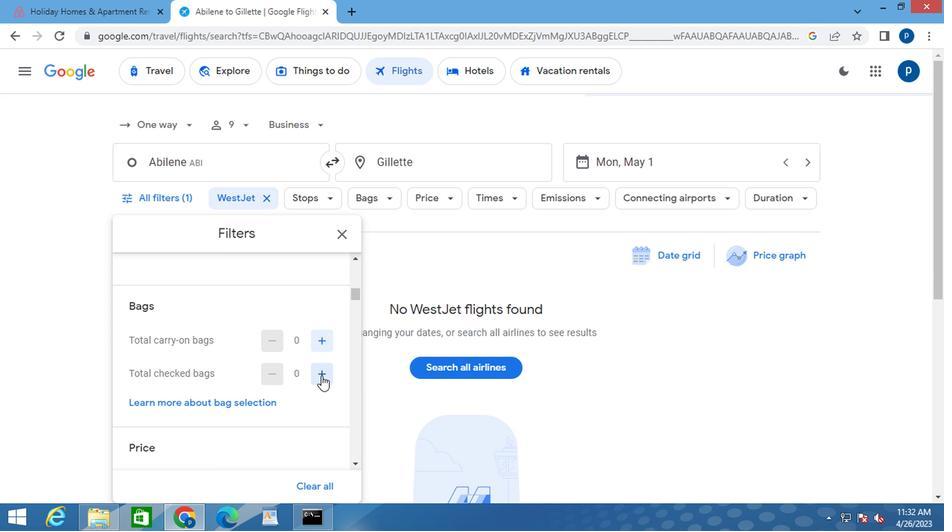 
Action: Mouse pressed left at (319, 378)
Screenshot: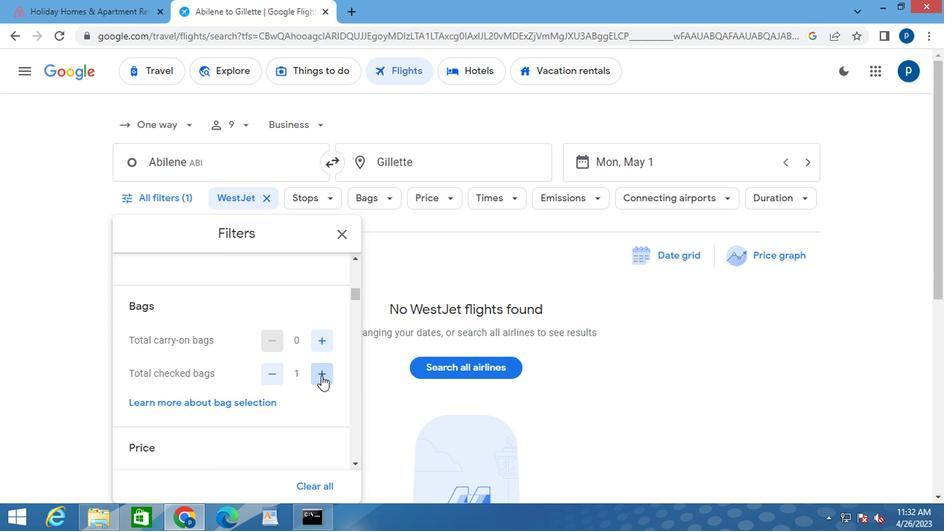 
Action: Mouse moved to (246, 399)
Screenshot: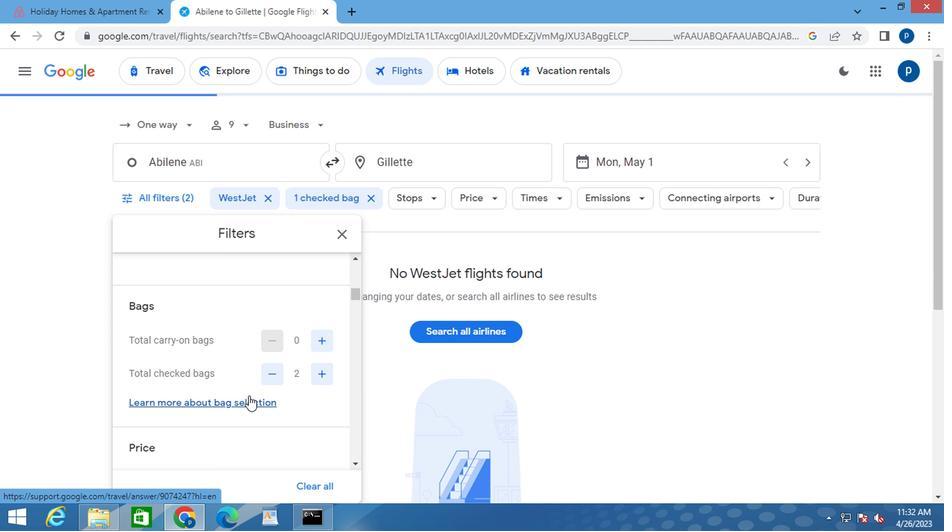 
Action: Mouse scrolled (246, 398) with delta (0, 0)
Screenshot: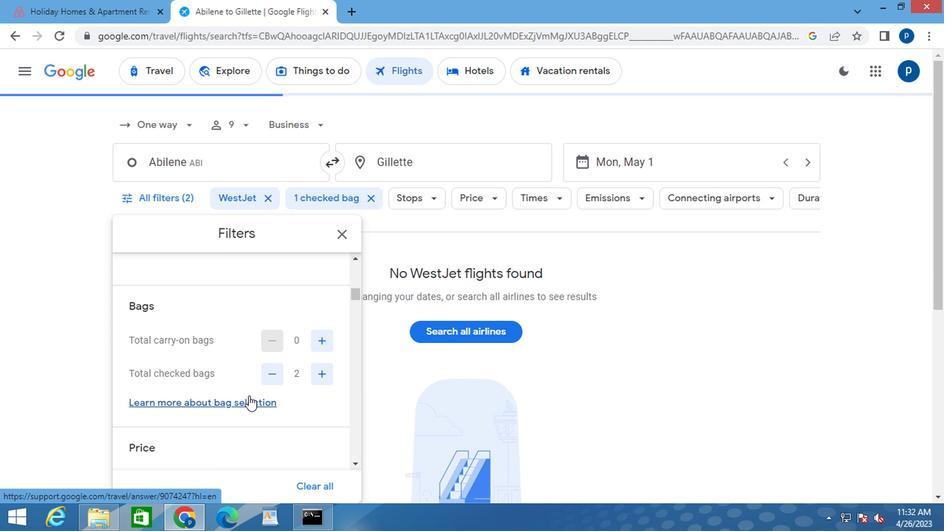 
Action: Mouse moved to (246, 399)
Screenshot: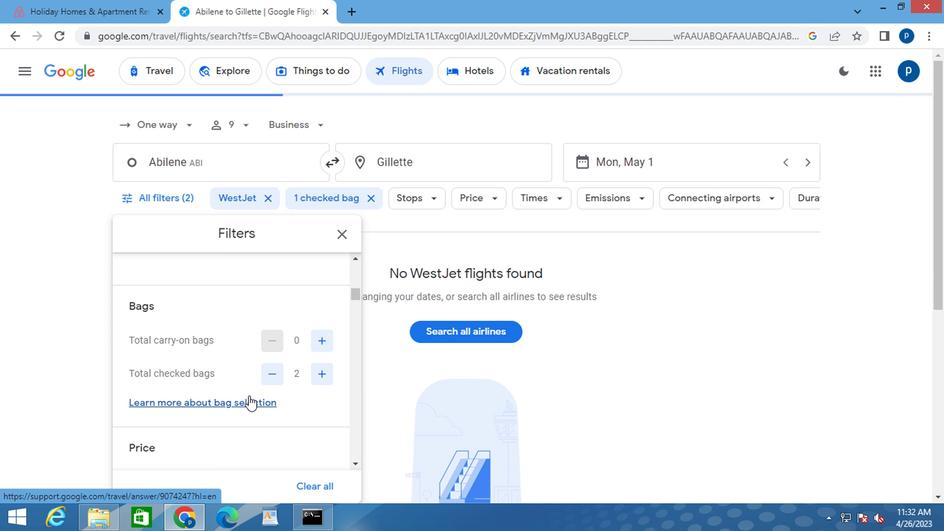 
Action: Mouse scrolled (246, 399) with delta (0, 0)
Screenshot: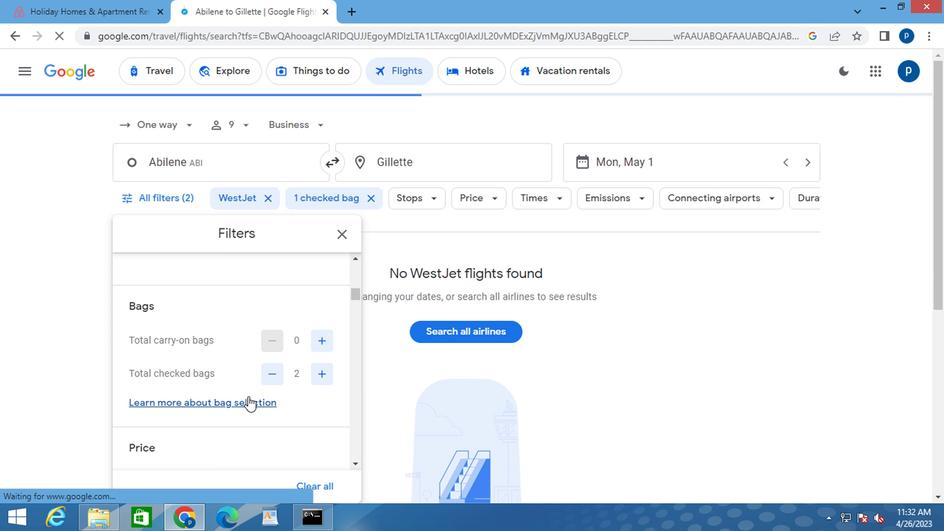
Action: Mouse moved to (321, 378)
Screenshot: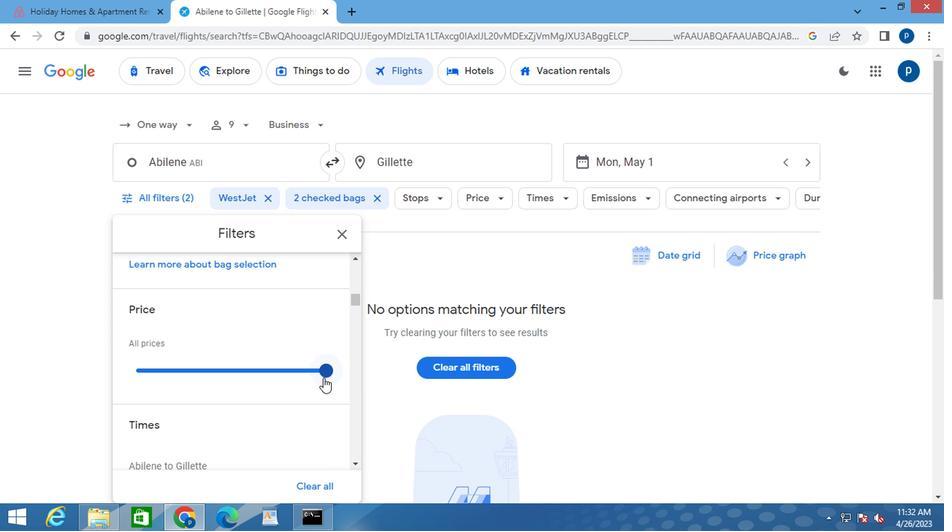 
Action: Mouse pressed left at (321, 378)
Screenshot: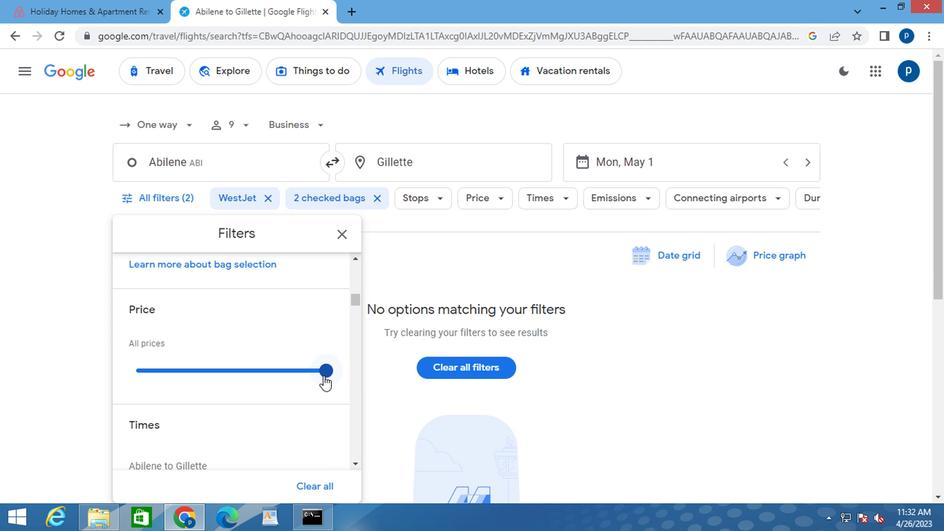 
Action: Key pressed <Key.left><Key.left><Key.left><Key.left><Key.left><Key.left><Key.left><Key.left><Key.left><Key.left><Key.right><Key.right><Key.right><Key.right><Key.left><Key.left><Key.left><Key.left><Key.right><Key.right><Key.left><Key.right>
Screenshot: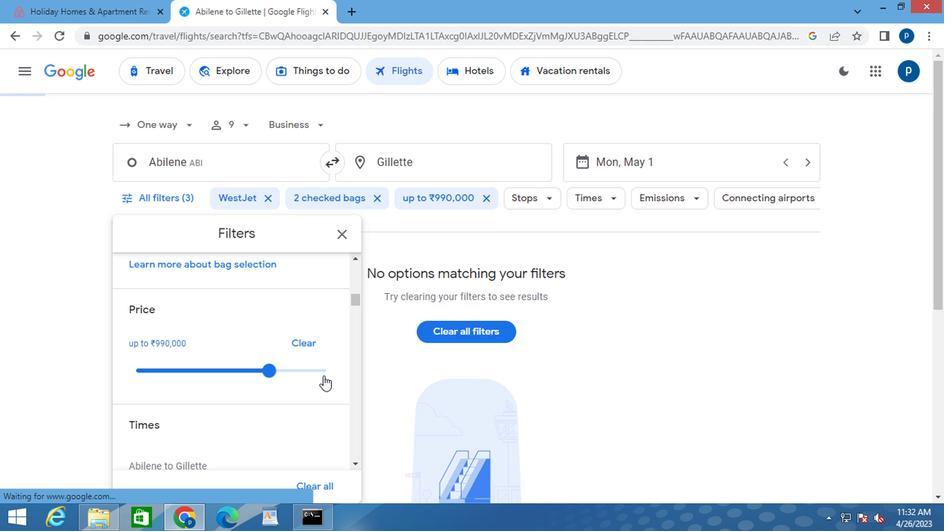 
Action: Mouse moved to (272, 370)
Screenshot: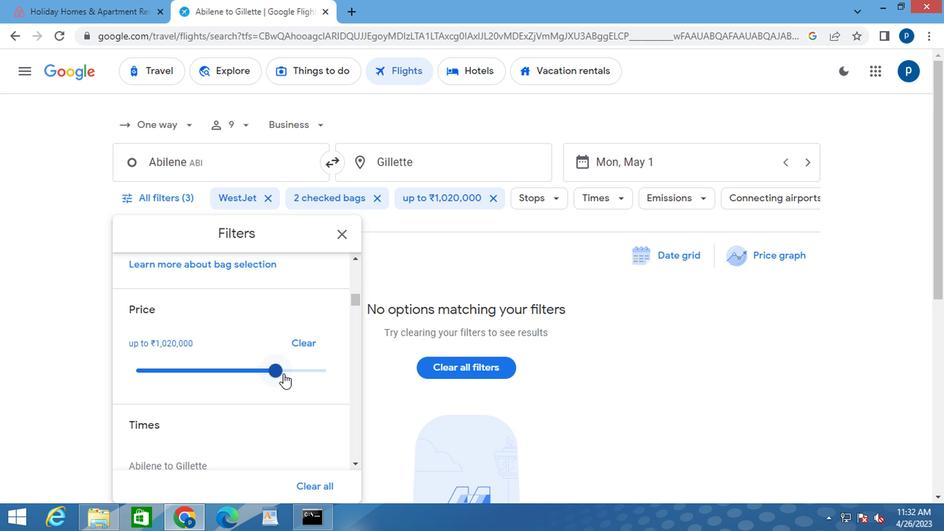 
Action: Mouse pressed left at (272, 370)
Screenshot: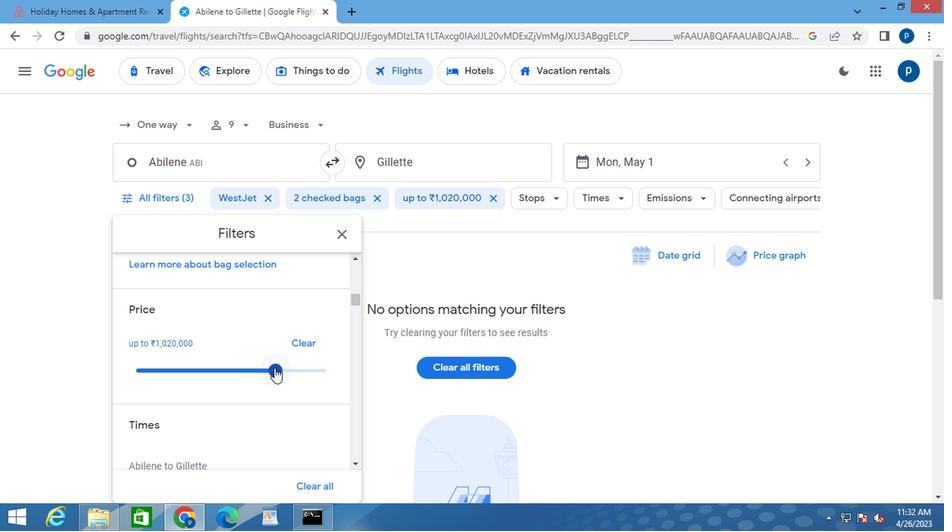 
Action: Key pressed <Key.left>
Screenshot: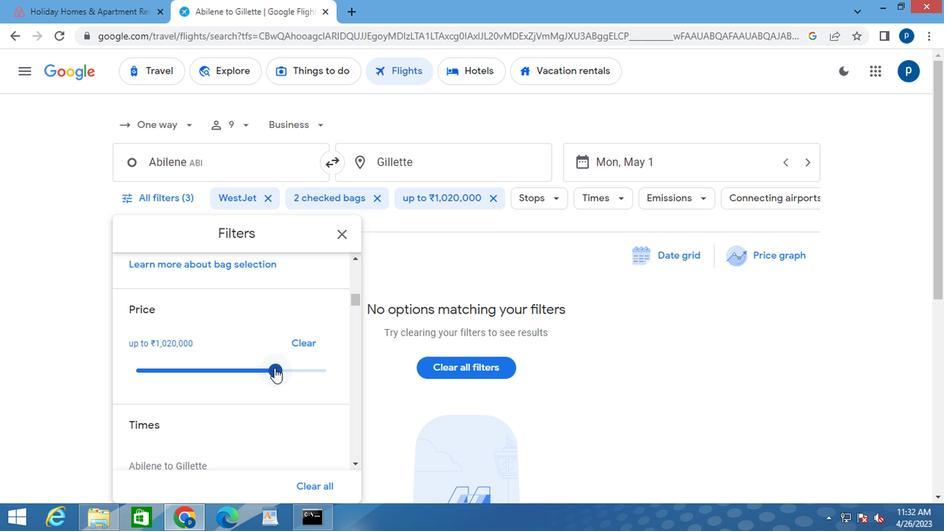 
Action: Mouse moved to (272, 370)
Screenshot: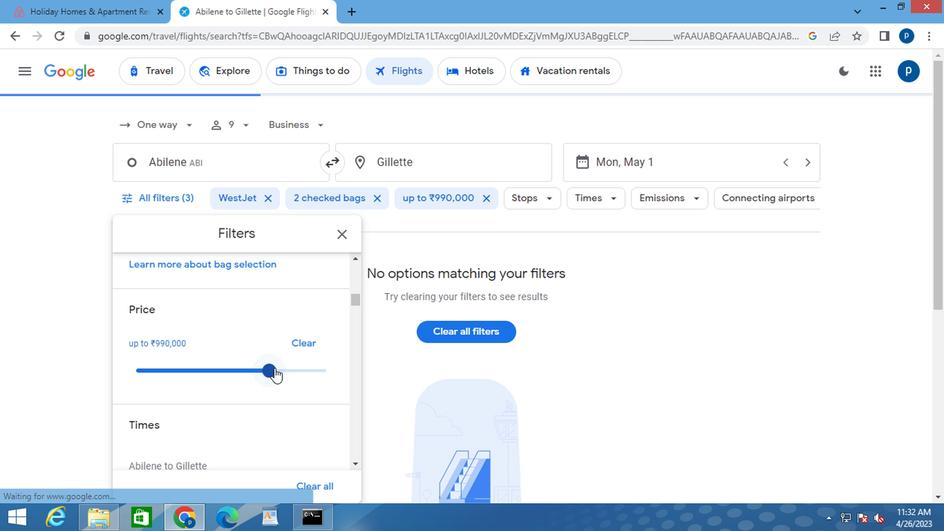 
Action: Key pressed <Key.right>
Screenshot: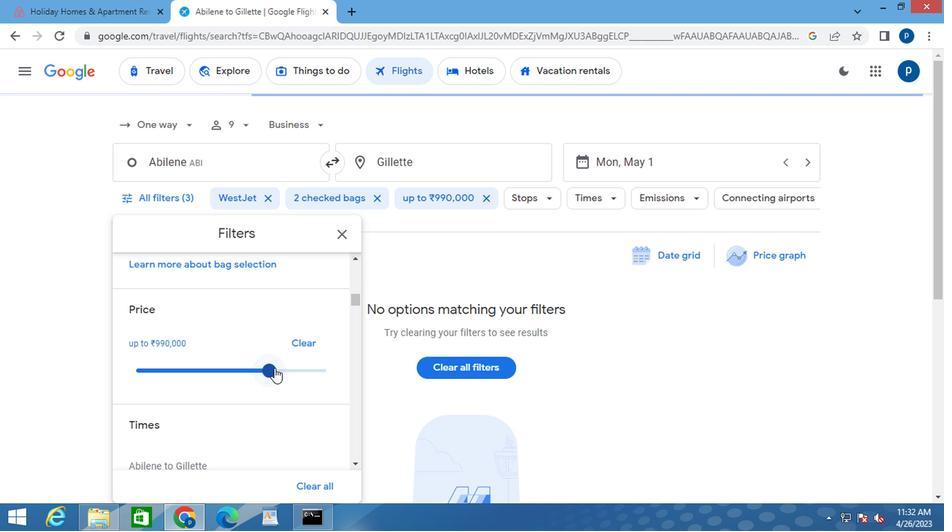 
Action: Mouse moved to (241, 393)
Screenshot: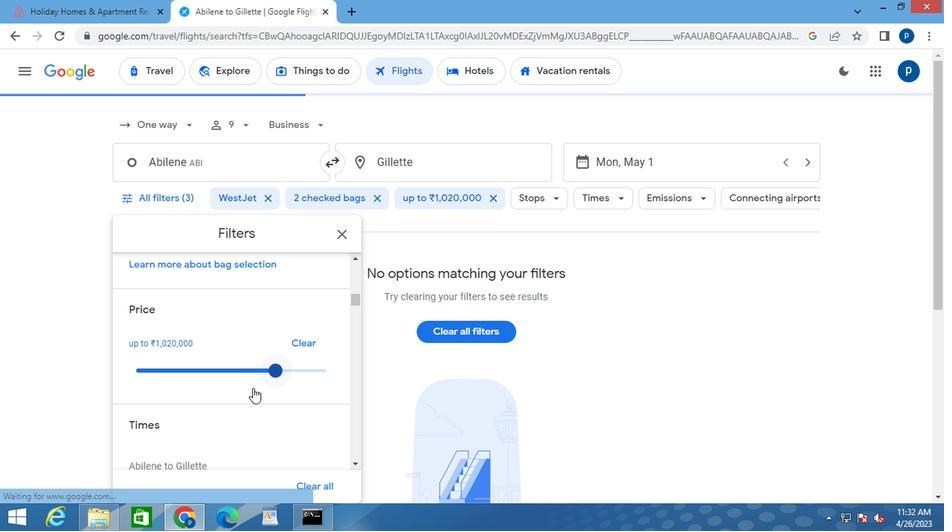 
Action: Mouse scrolled (241, 392) with delta (0, 0)
Screenshot: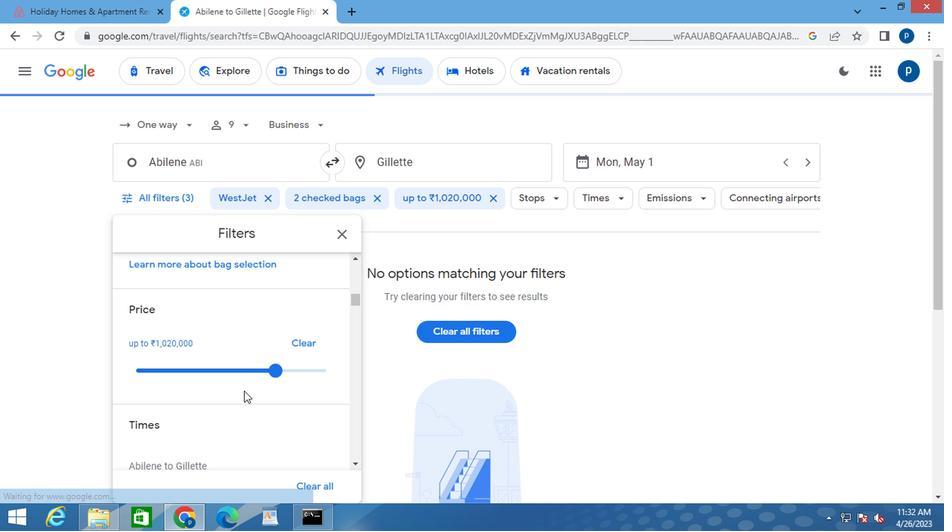 
Action: Mouse moved to (240, 394)
Screenshot: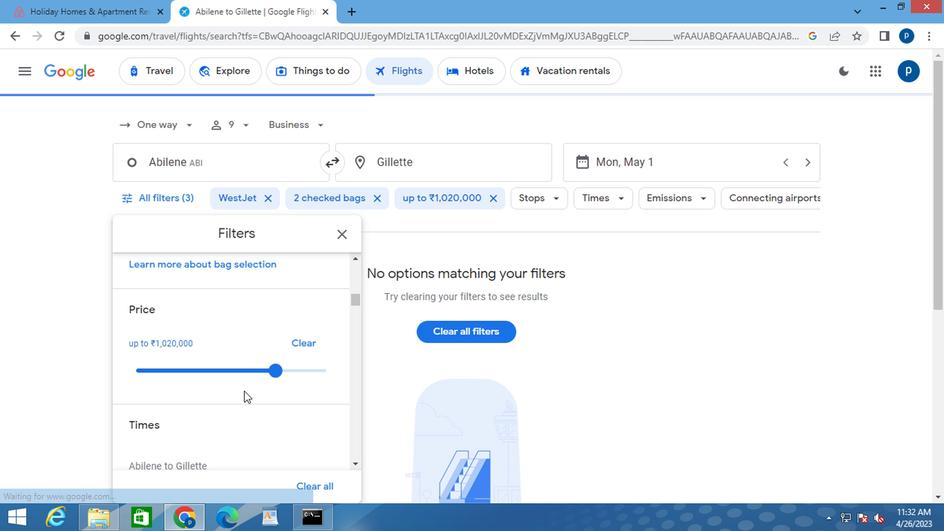 
Action: Mouse scrolled (240, 393) with delta (0, 0)
Screenshot: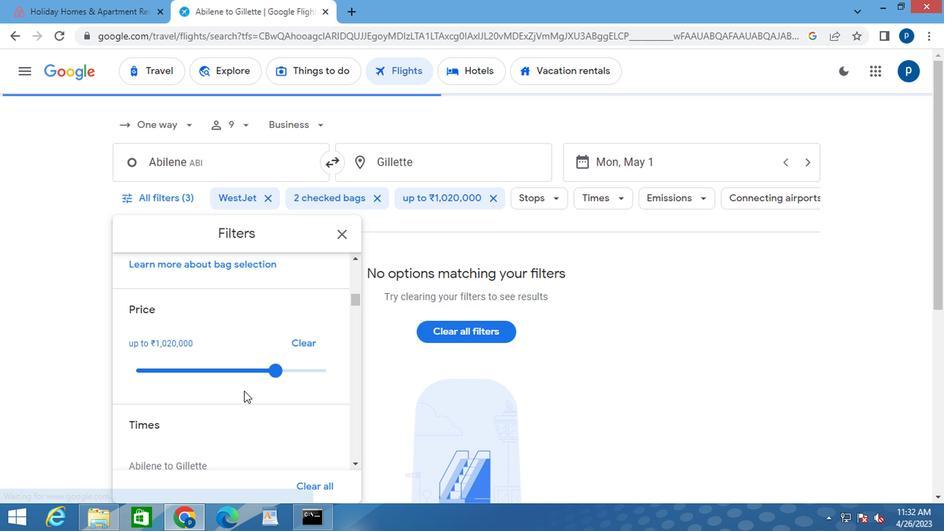 
Action: Mouse moved to (321, 390)
Screenshot: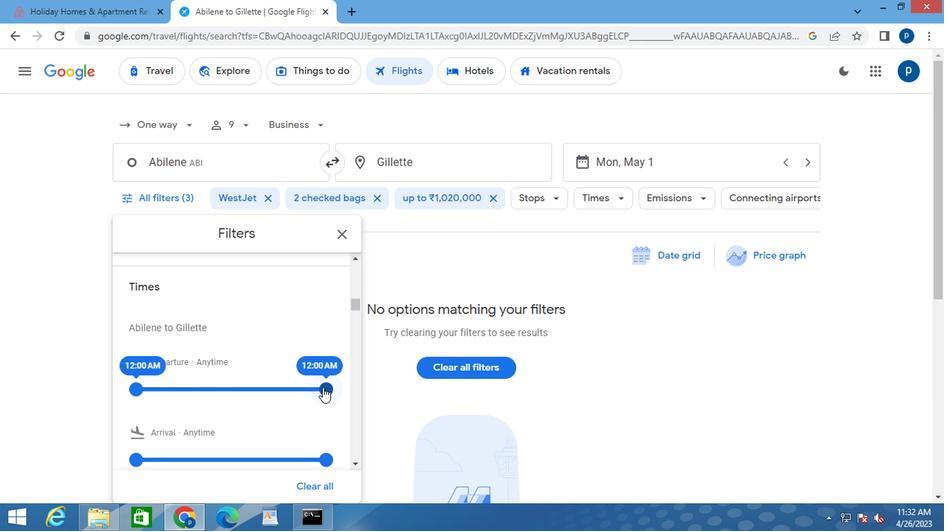 
Action: Mouse pressed left at (321, 390)
Screenshot: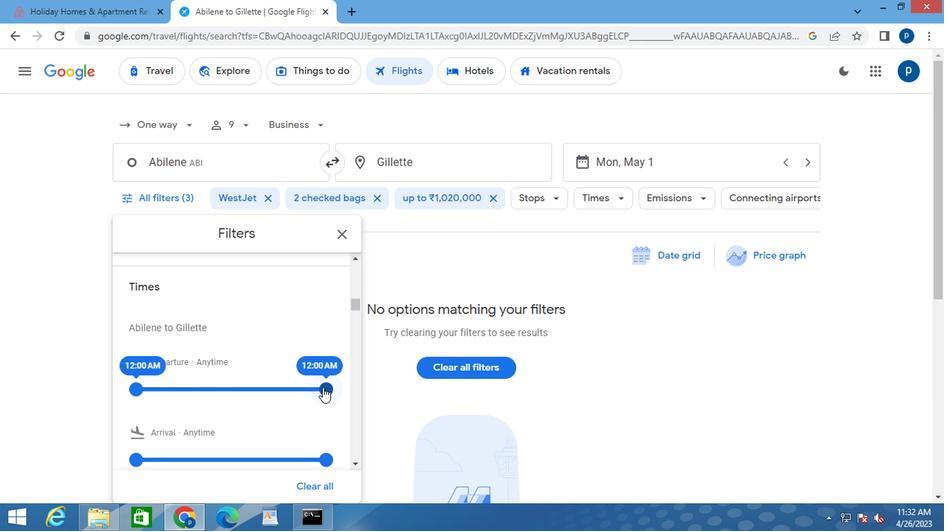 
Action: Mouse moved to (132, 392)
Screenshot: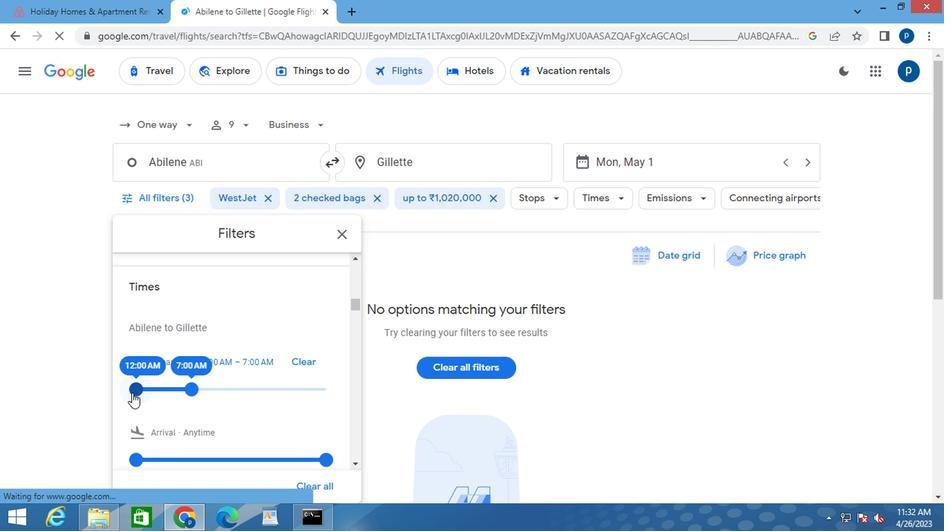 
Action: Mouse pressed left at (132, 392)
Screenshot: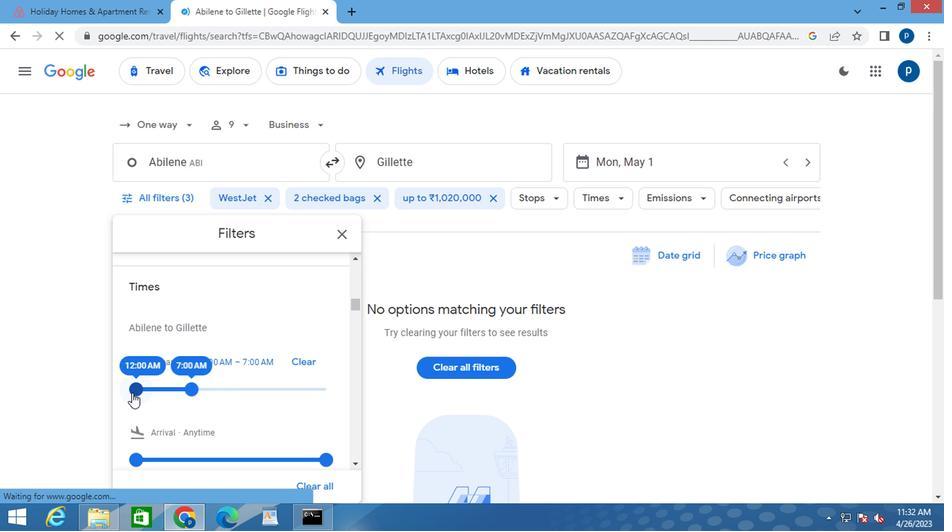 
Action: Mouse moved to (338, 234)
Screenshot: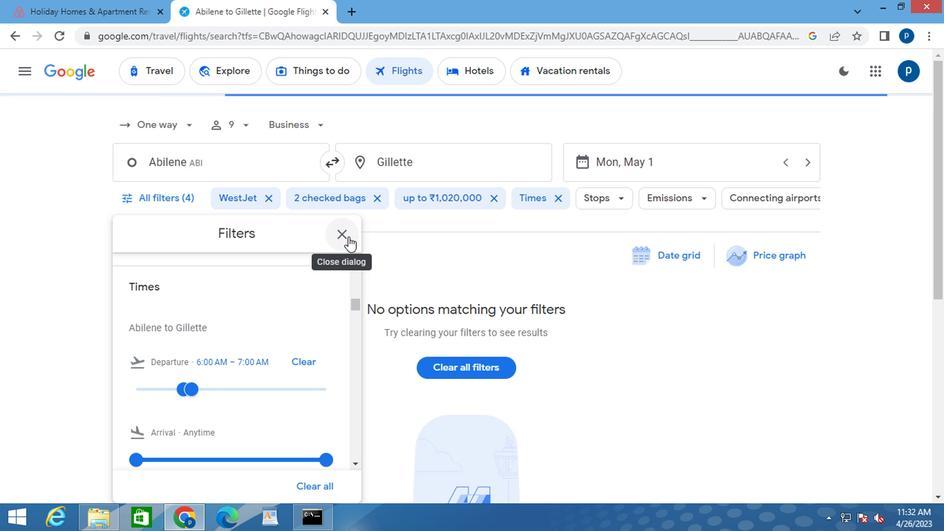 
Action: Mouse pressed left at (338, 234)
Screenshot: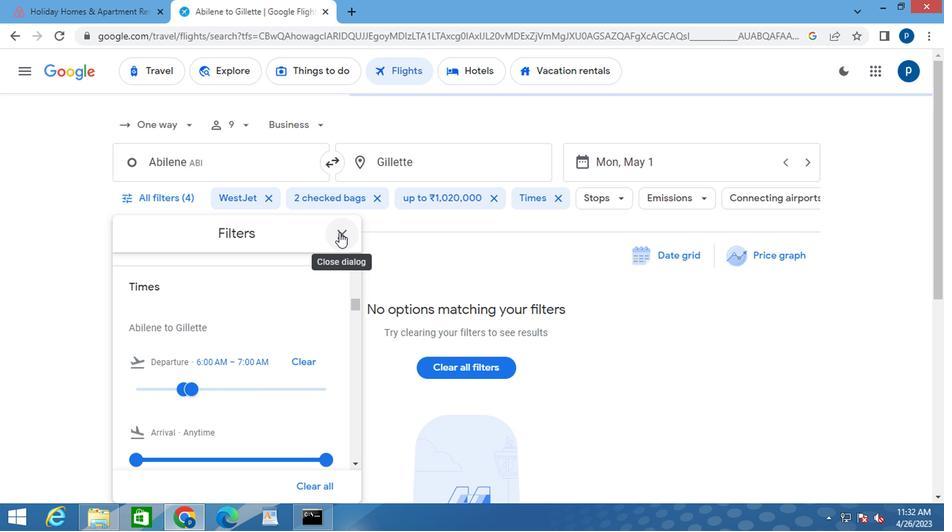 
Action: Mouse moved to (338, 233)
Screenshot: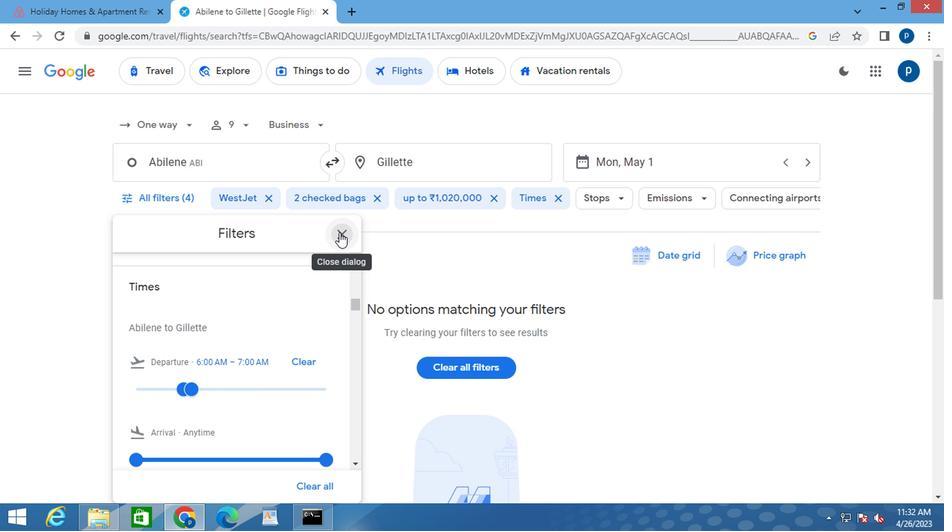 
